 Task: Find connections with filter location Senftenberg with filter topic #happyfounderswith filter profile language French with filter current company NIIT Limited with filter school FRANK ANTHONY PUBLIC SCHOOL THE with filter industry Semiconductor Manufacturing with filter service category Search Engine Marketing (SEM) with filter keywords title Mathematician
Action: Mouse moved to (210, 259)
Screenshot: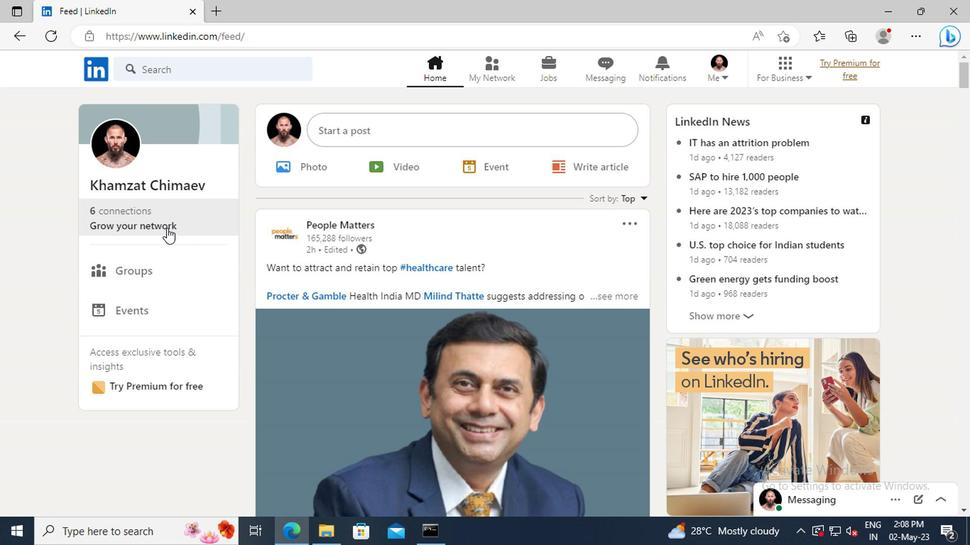 
Action: Mouse pressed left at (210, 259)
Screenshot: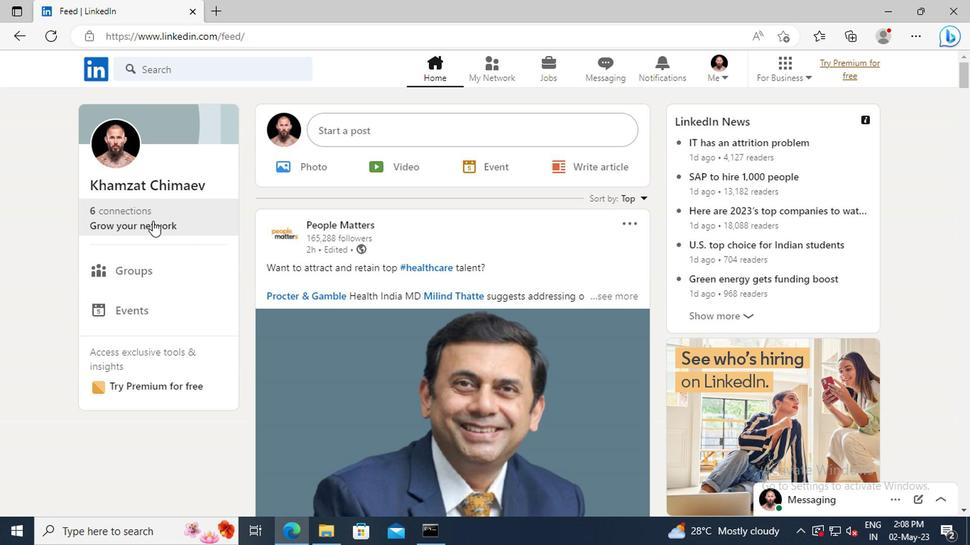
Action: Mouse moved to (212, 205)
Screenshot: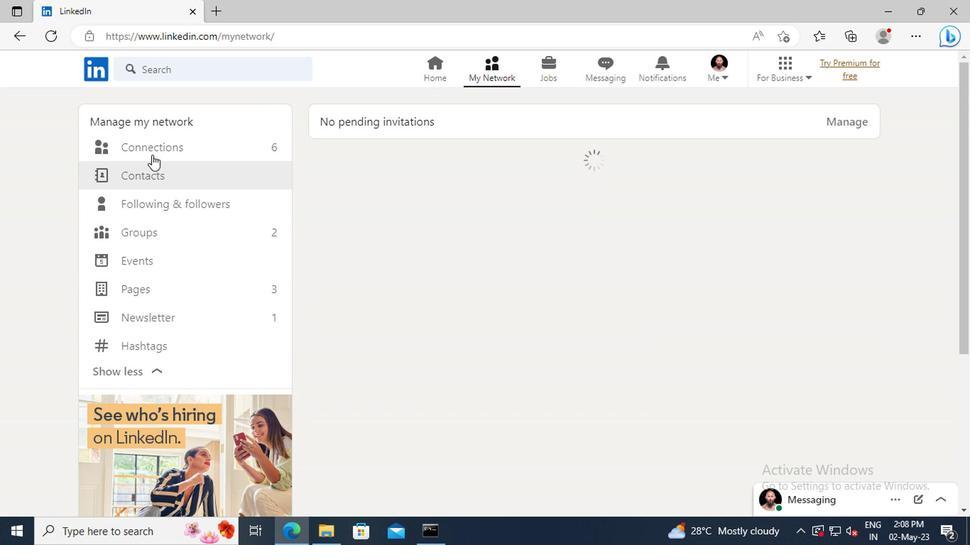 
Action: Mouse pressed left at (212, 205)
Screenshot: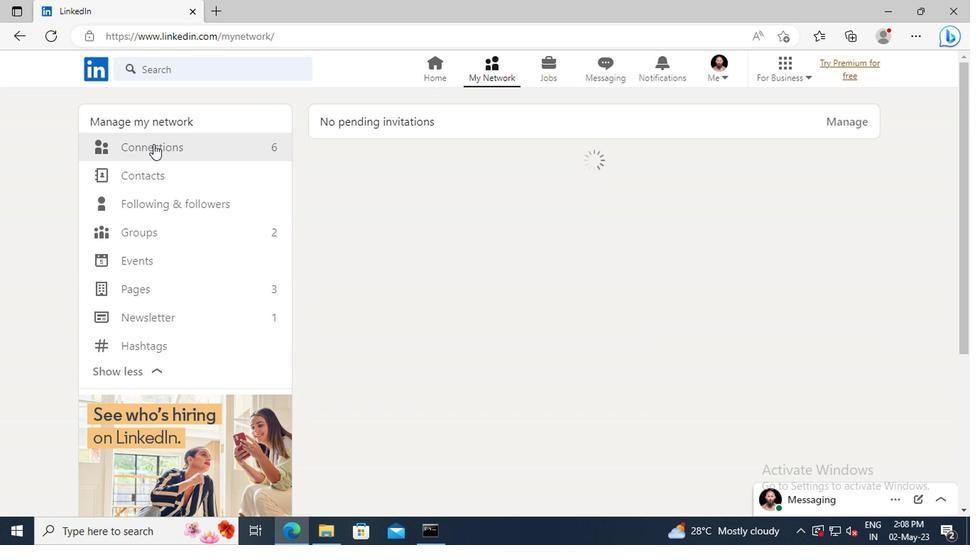 
Action: Mouse moved to (507, 211)
Screenshot: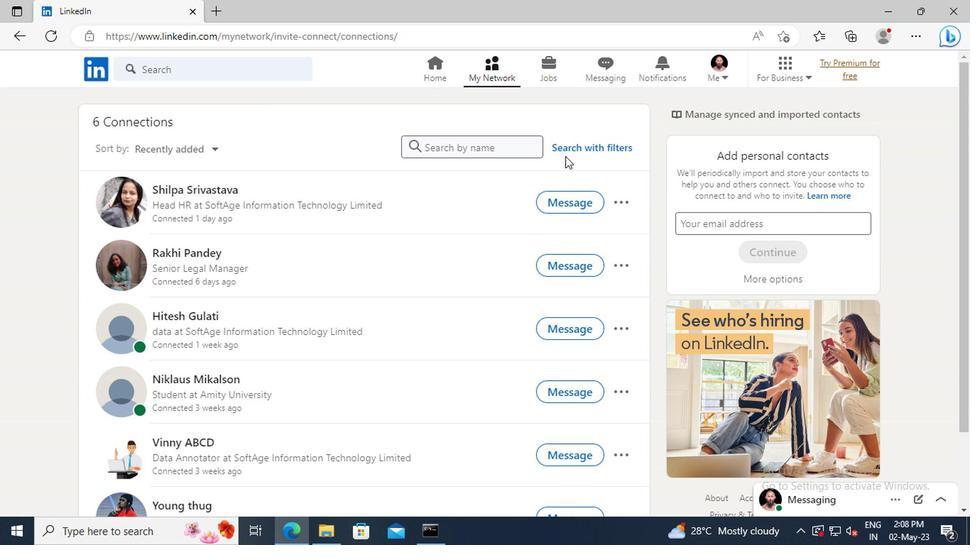 
Action: Mouse pressed left at (507, 211)
Screenshot: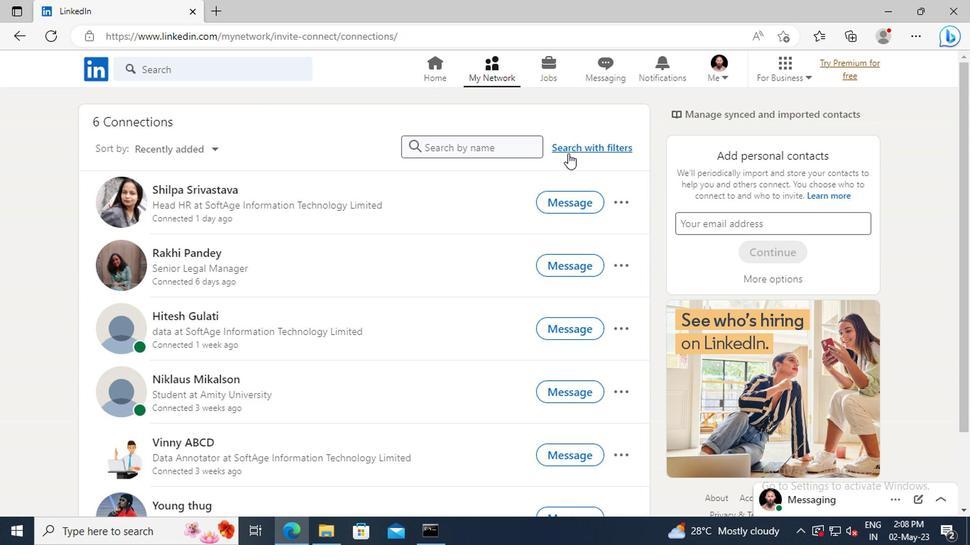 
Action: Mouse moved to (484, 180)
Screenshot: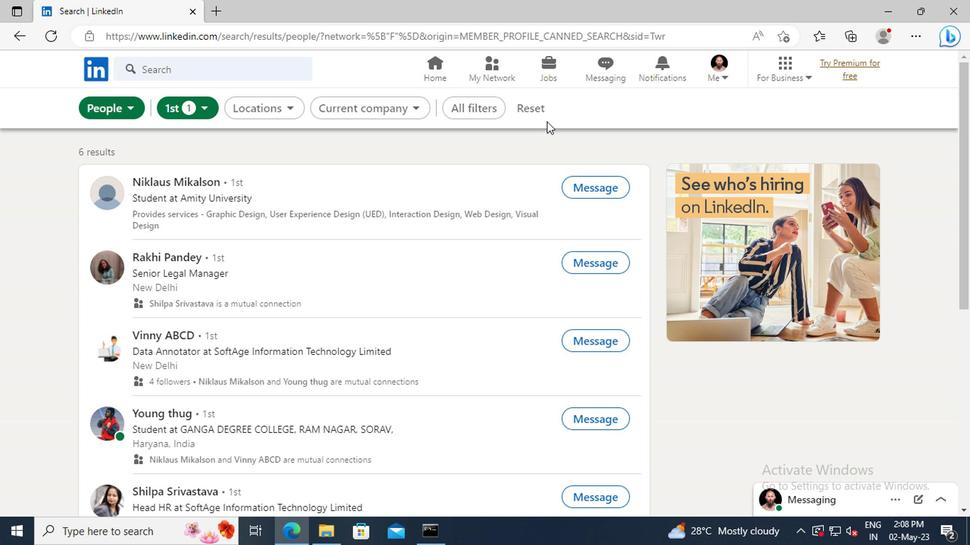
Action: Mouse pressed left at (484, 180)
Screenshot: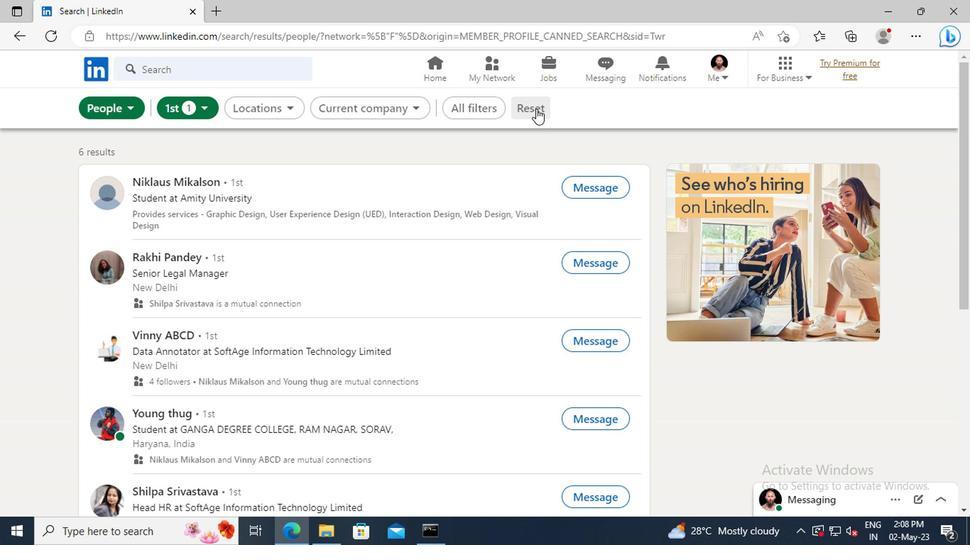 
Action: Mouse moved to (466, 179)
Screenshot: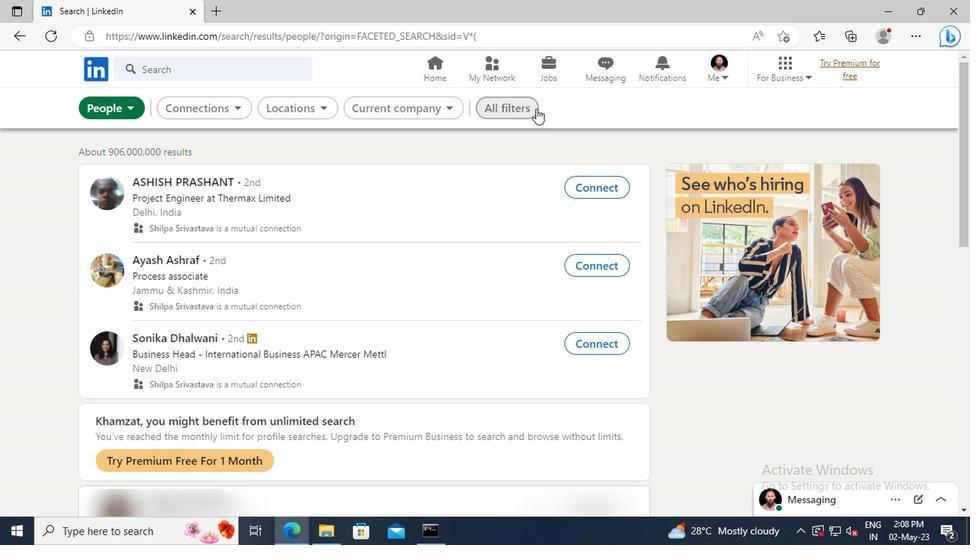
Action: Mouse pressed left at (466, 179)
Screenshot: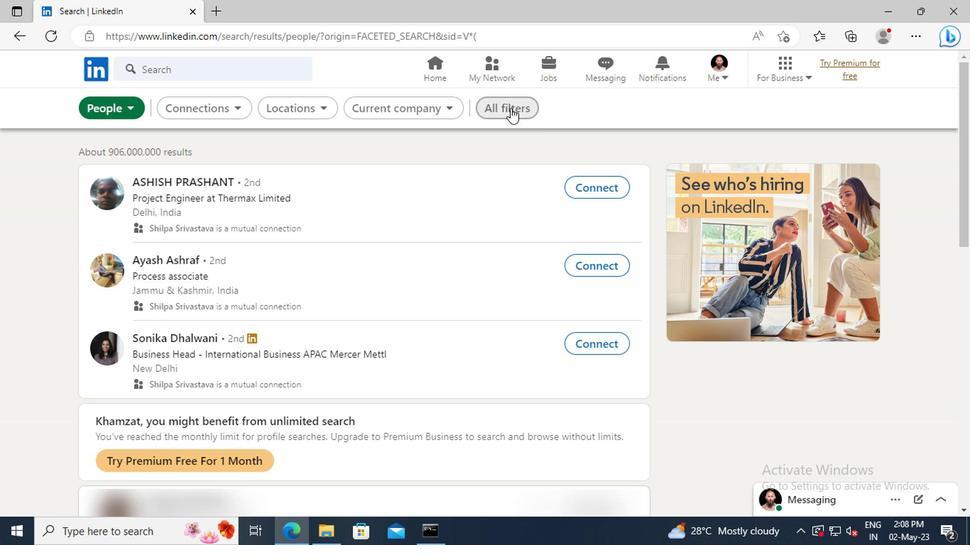 
Action: Mouse moved to (657, 292)
Screenshot: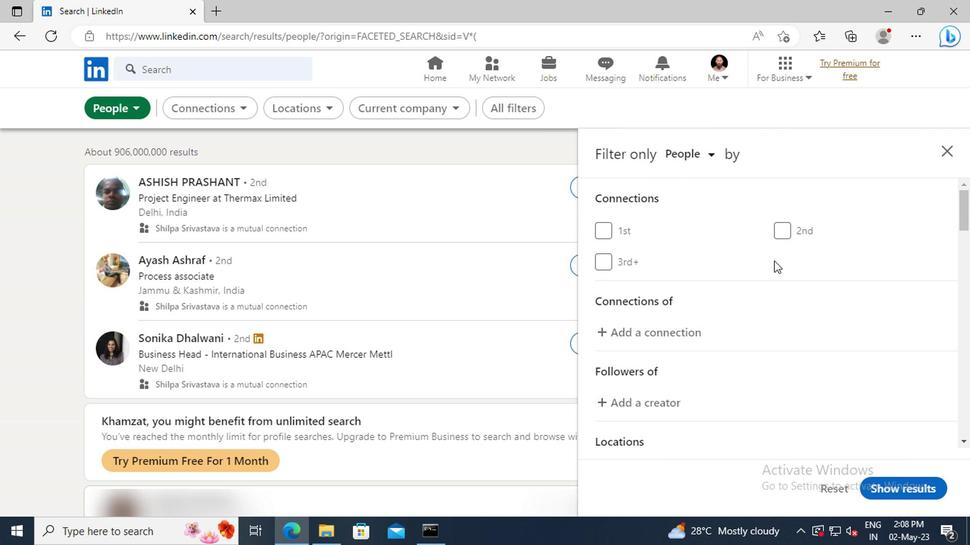 
Action: Mouse scrolled (657, 291) with delta (0, 0)
Screenshot: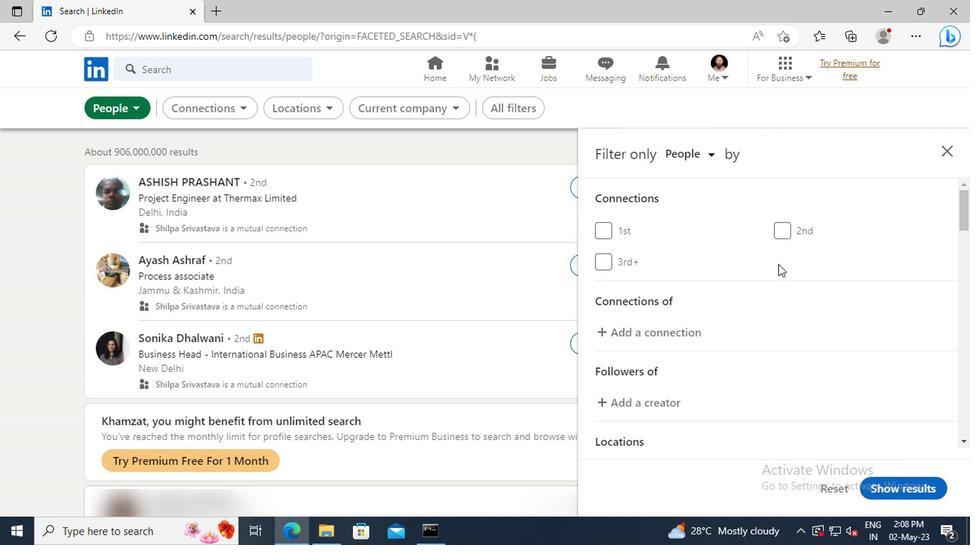 
Action: Mouse scrolled (657, 291) with delta (0, 0)
Screenshot: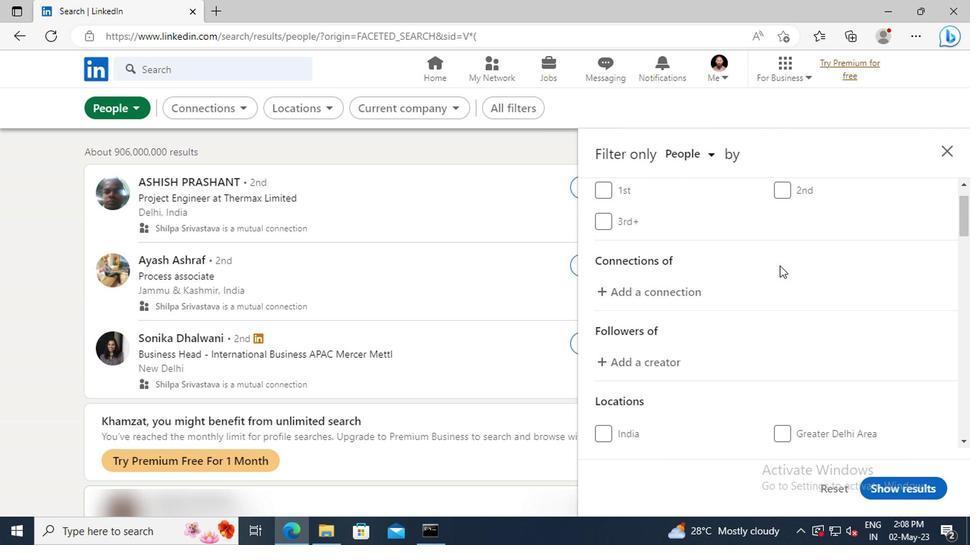 
Action: Mouse scrolled (657, 291) with delta (0, 0)
Screenshot: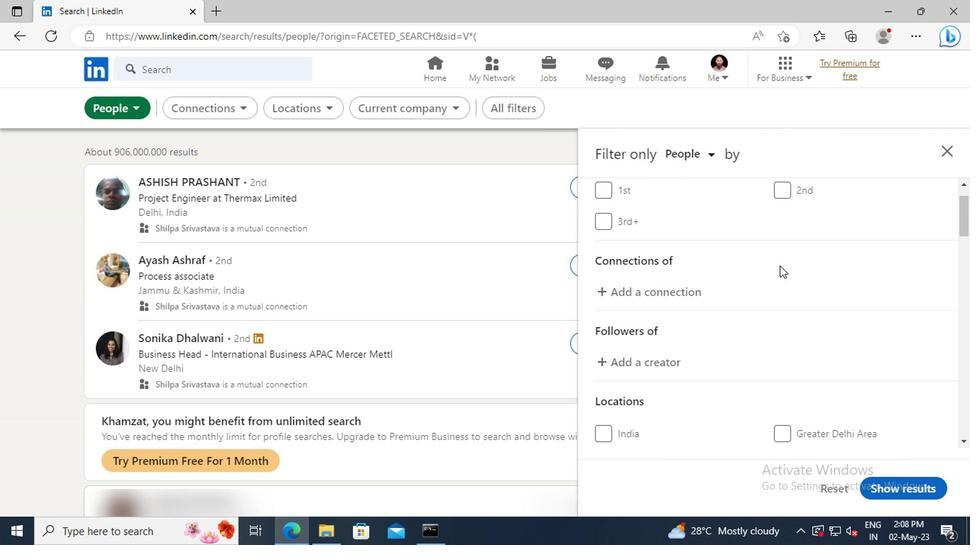 
Action: Mouse moved to (658, 293)
Screenshot: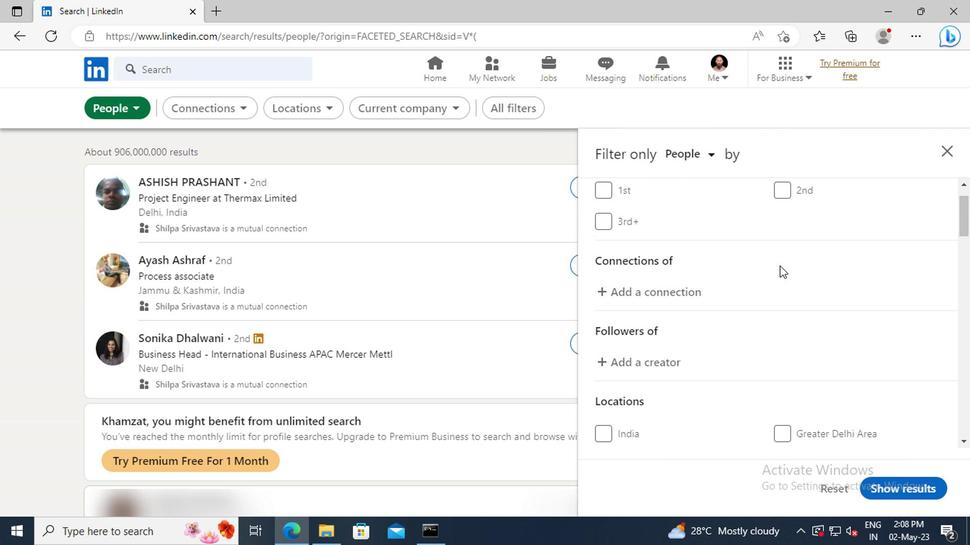 
Action: Mouse scrolled (658, 292) with delta (0, 0)
Screenshot: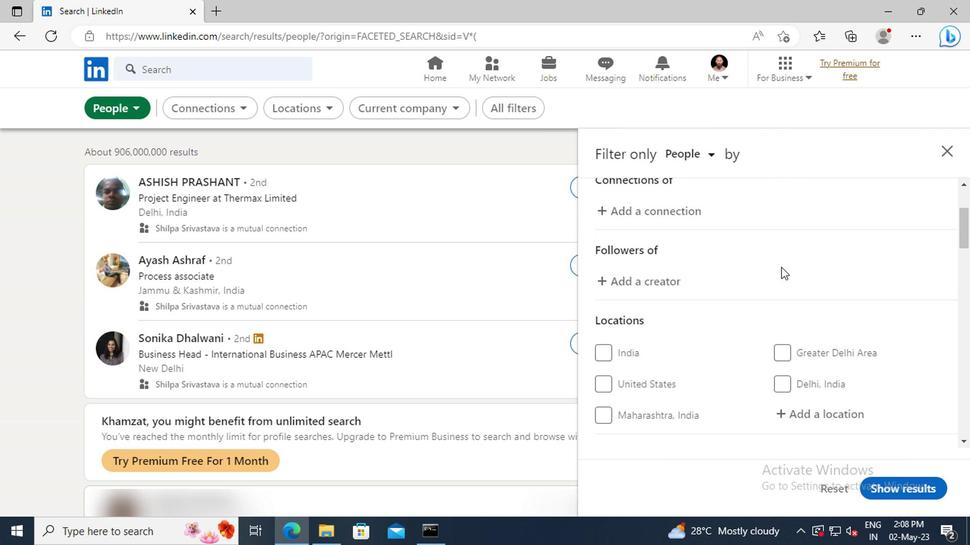 
Action: Mouse scrolled (658, 292) with delta (0, 0)
Screenshot: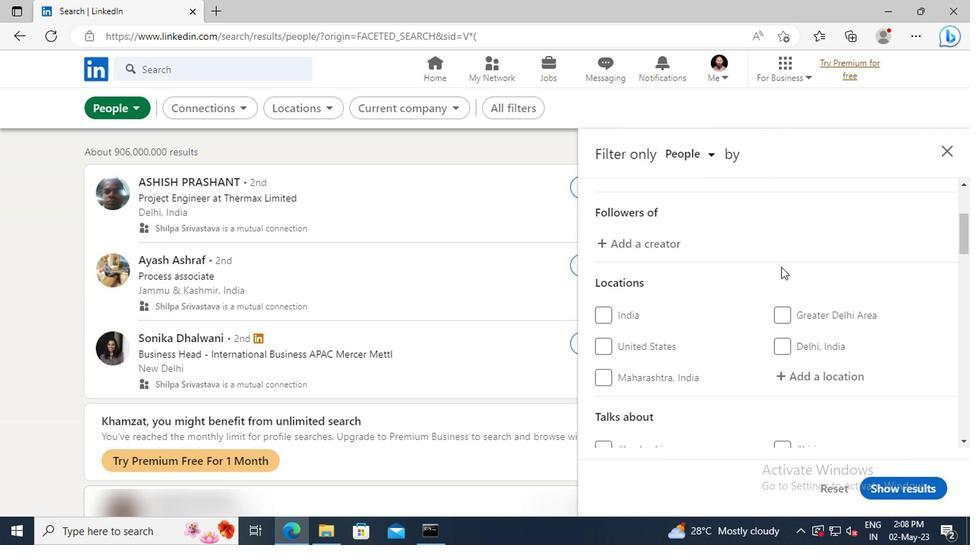 
Action: Mouse moved to (667, 339)
Screenshot: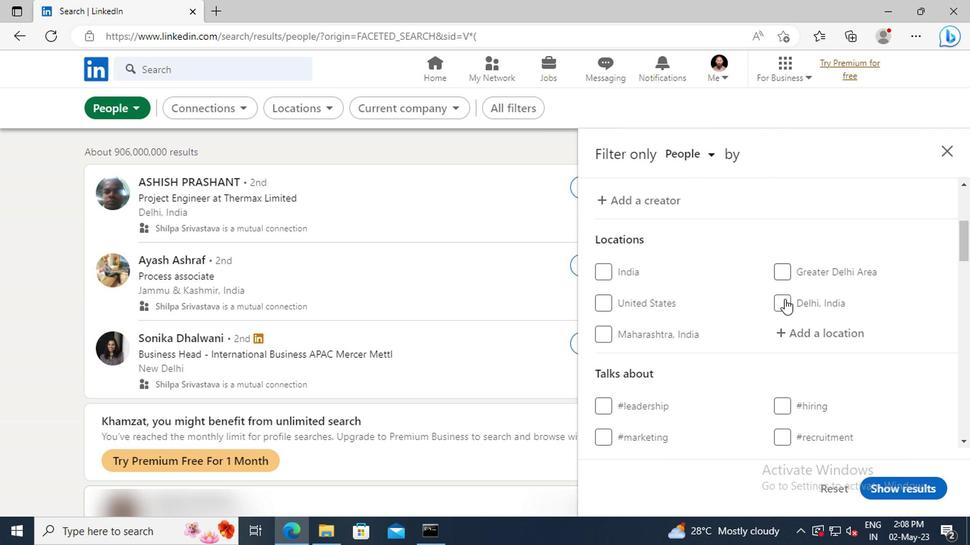 
Action: Mouse pressed left at (667, 339)
Screenshot: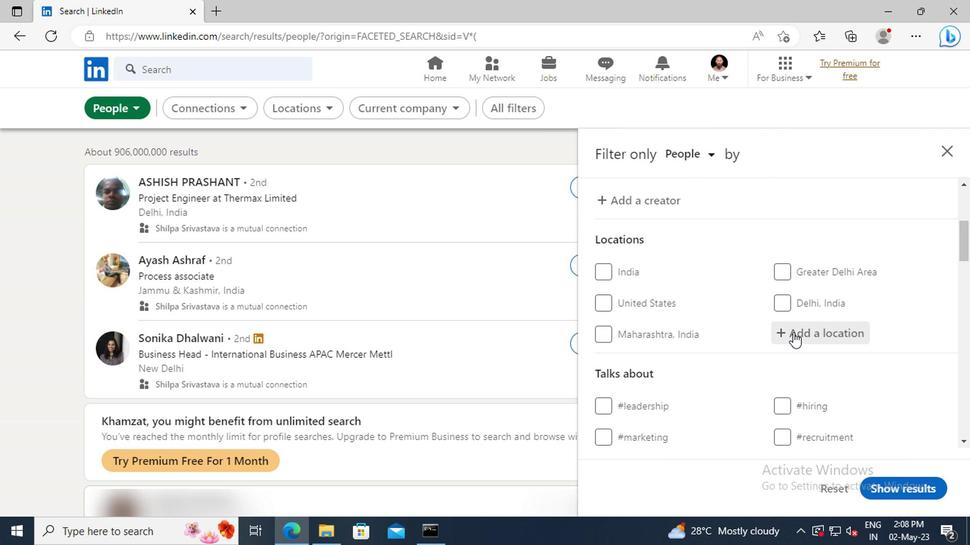 
Action: Key pressed <Key.shift>SENFTEN
Screenshot: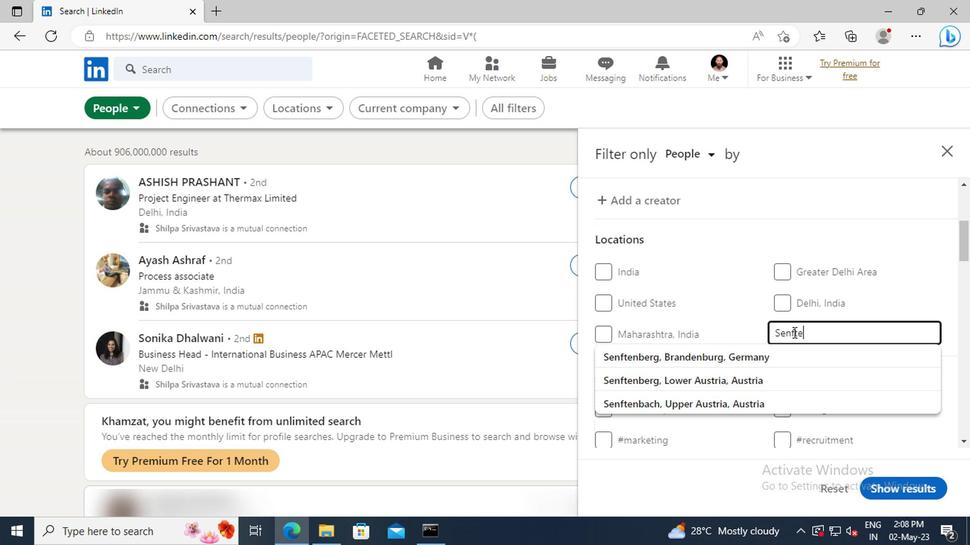 
Action: Mouse moved to (668, 352)
Screenshot: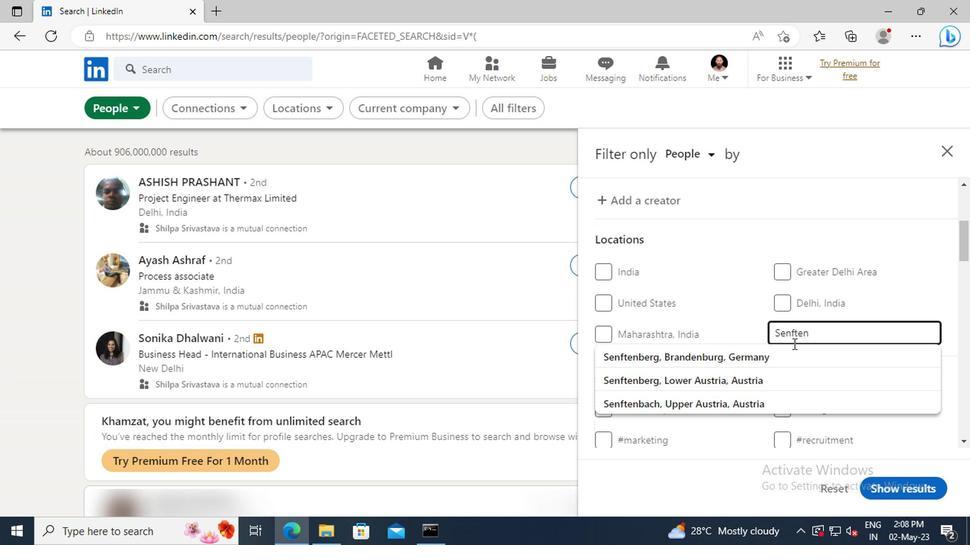 
Action: Mouse pressed left at (668, 352)
Screenshot: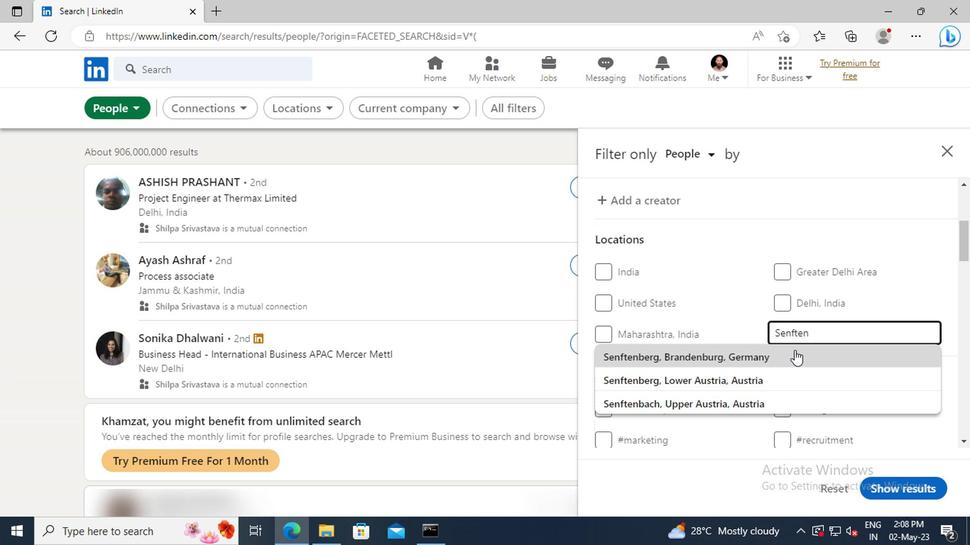 
Action: Mouse scrolled (668, 352) with delta (0, 0)
Screenshot: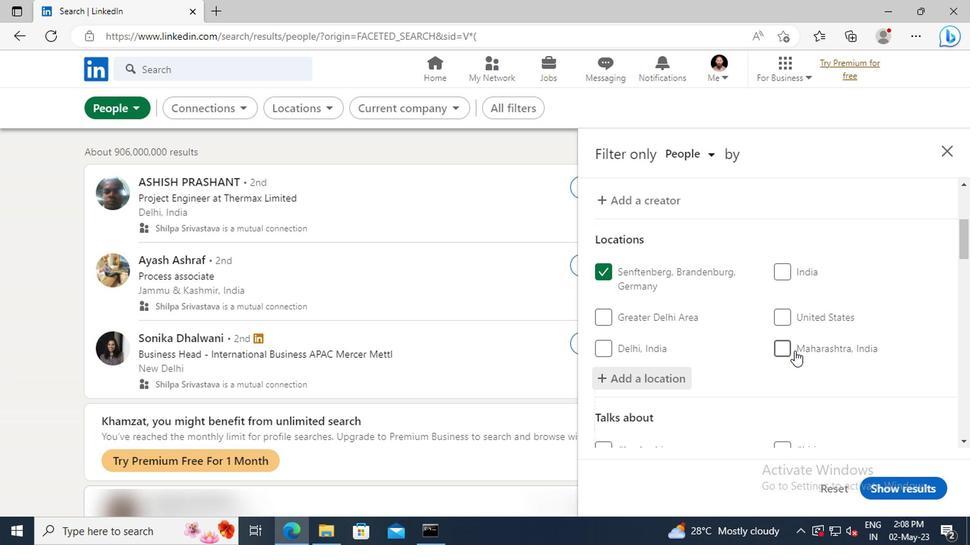 
Action: Mouse scrolled (668, 352) with delta (0, 0)
Screenshot: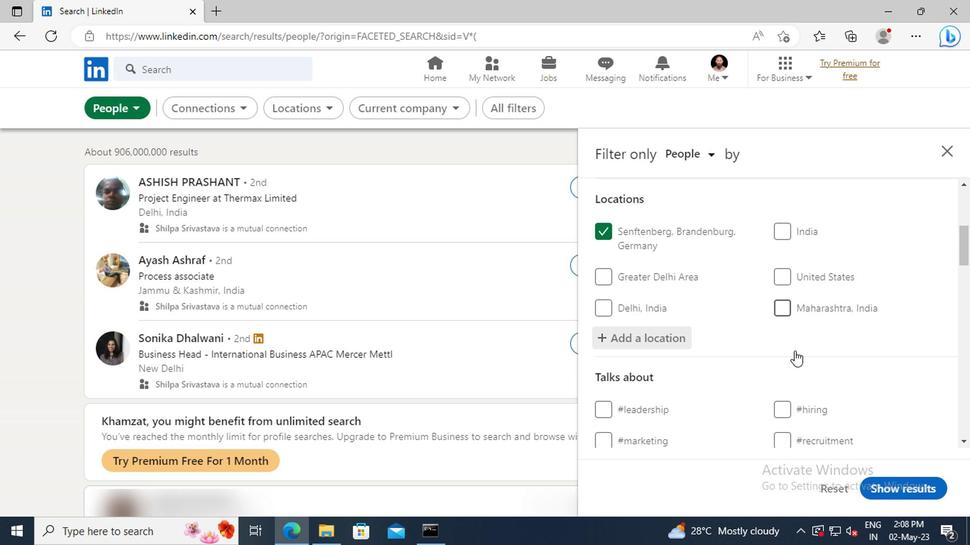 
Action: Mouse scrolled (668, 352) with delta (0, 0)
Screenshot: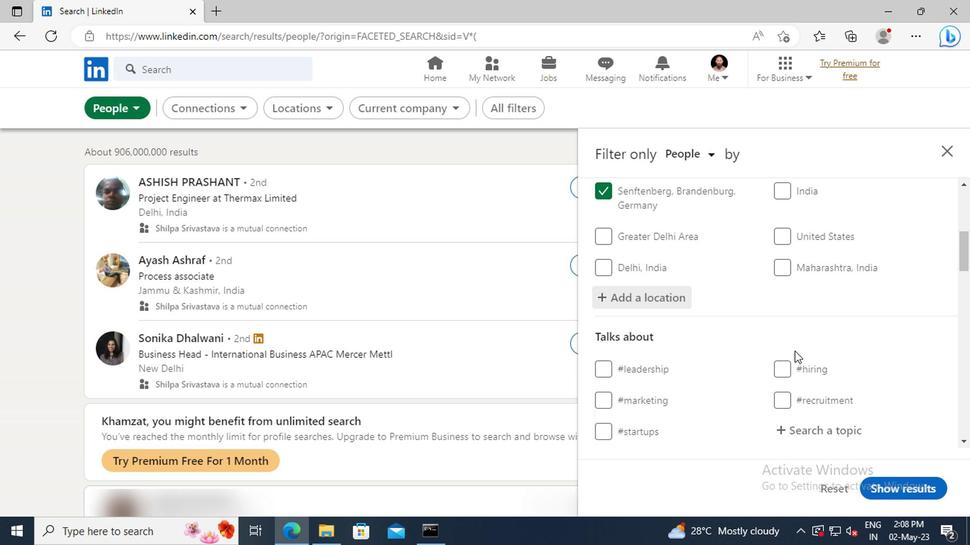 
Action: Mouse scrolled (668, 352) with delta (0, 0)
Screenshot: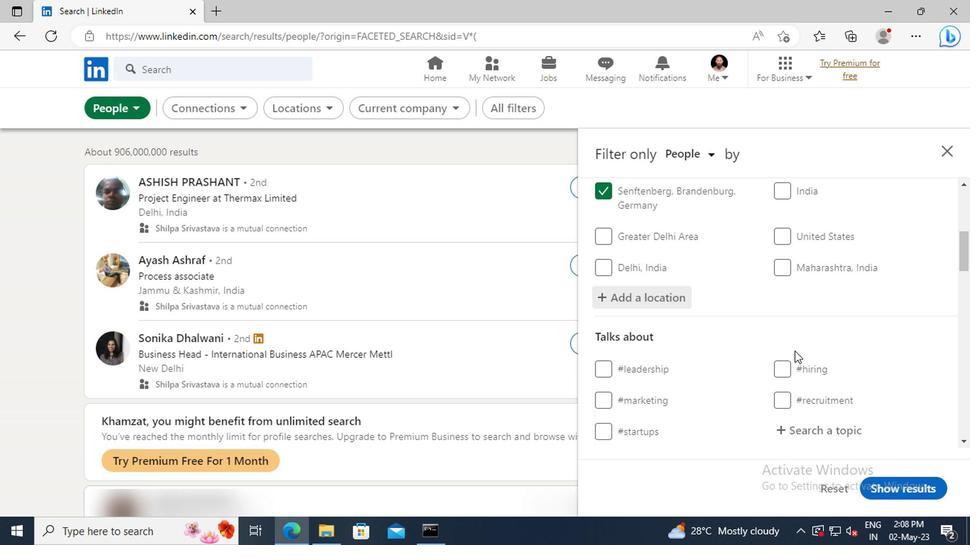 
Action: Mouse moved to (668, 354)
Screenshot: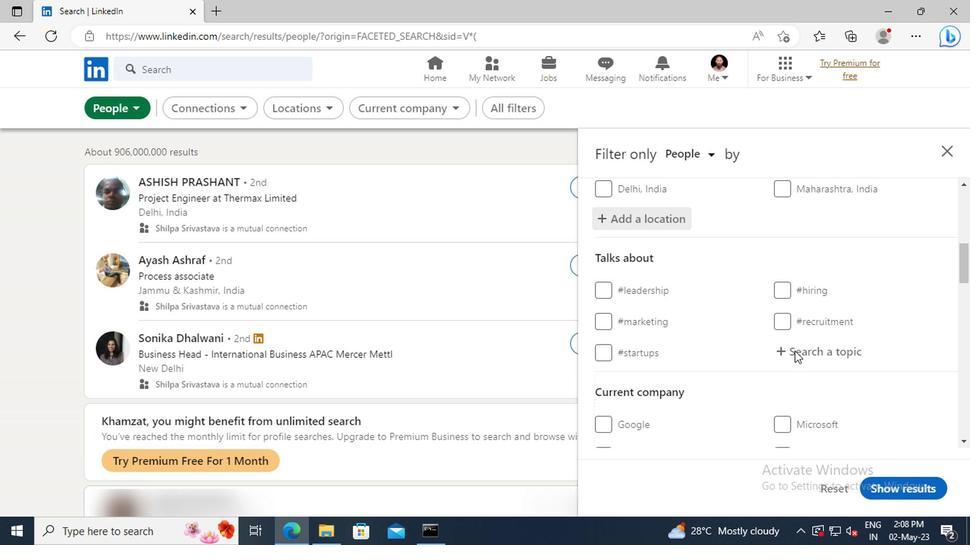 
Action: Mouse pressed left at (668, 354)
Screenshot: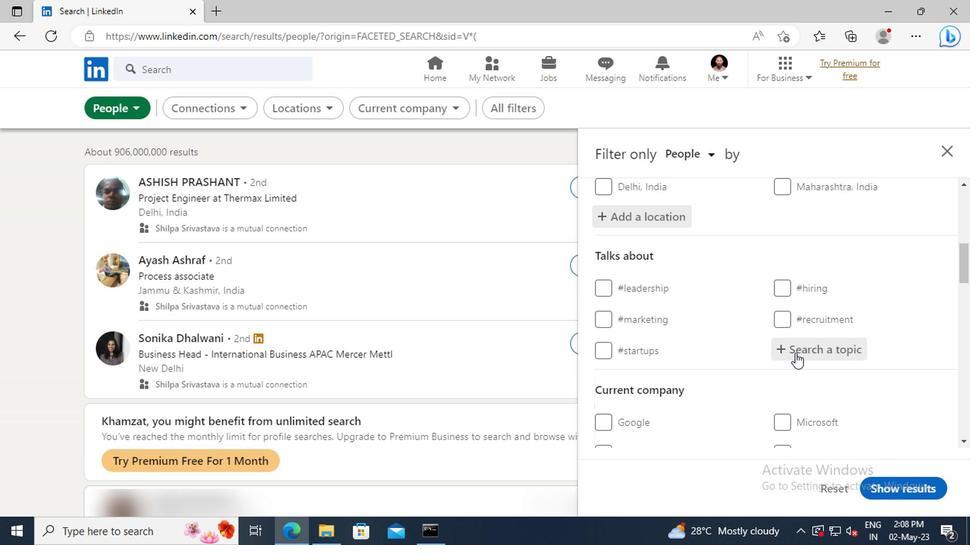 
Action: Key pressed HAPPYFOUND
Screenshot: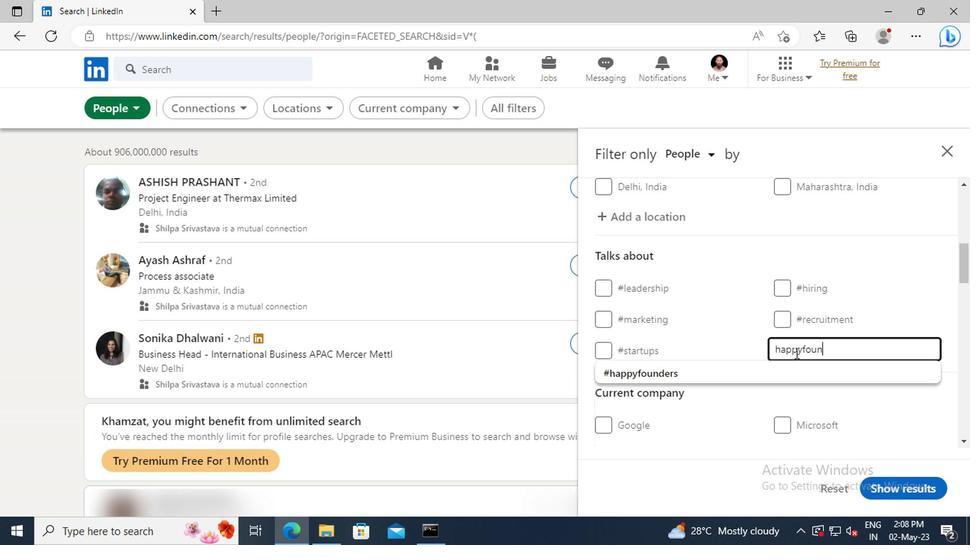 
Action: Mouse moved to (664, 368)
Screenshot: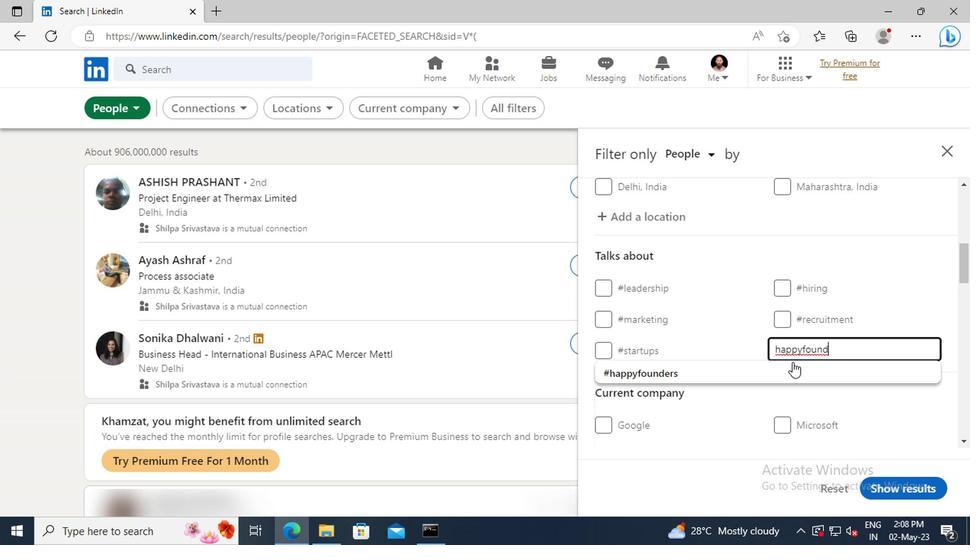 
Action: Mouse pressed left at (664, 368)
Screenshot: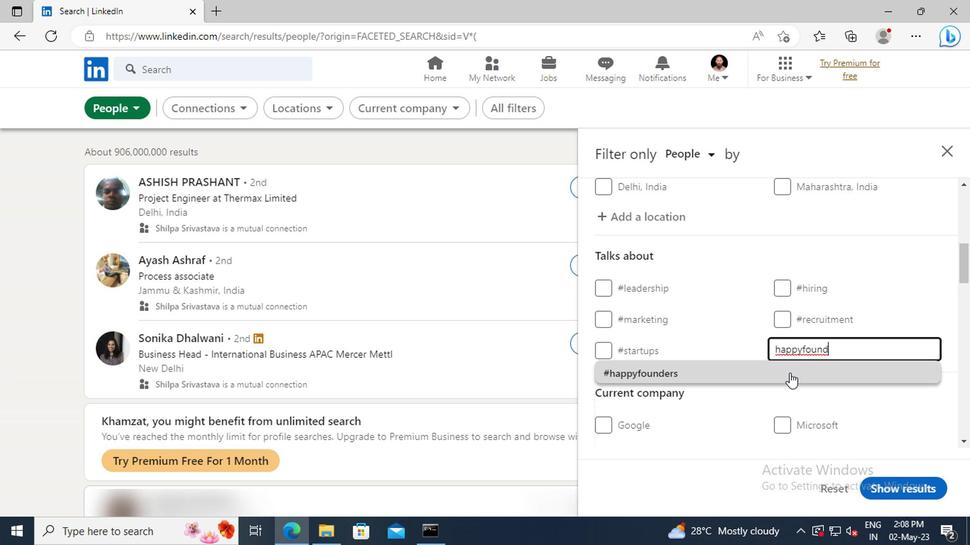 
Action: Mouse scrolled (664, 368) with delta (0, 0)
Screenshot: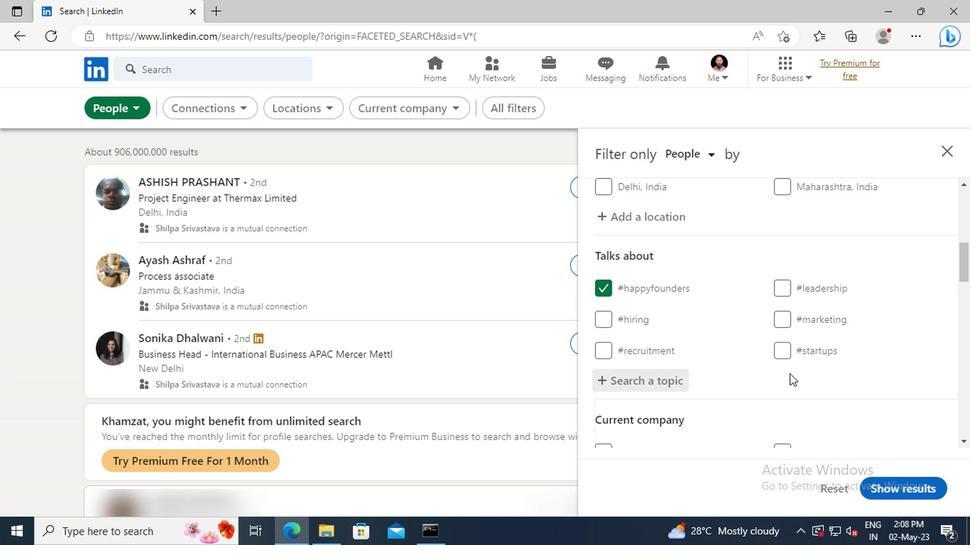 
Action: Mouse scrolled (664, 368) with delta (0, 0)
Screenshot: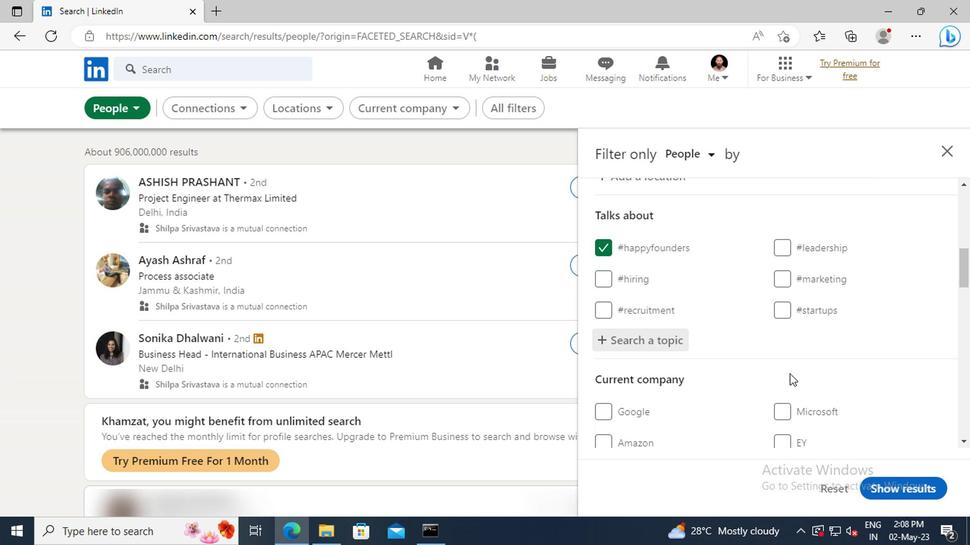 
Action: Mouse scrolled (664, 368) with delta (0, 0)
Screenshot: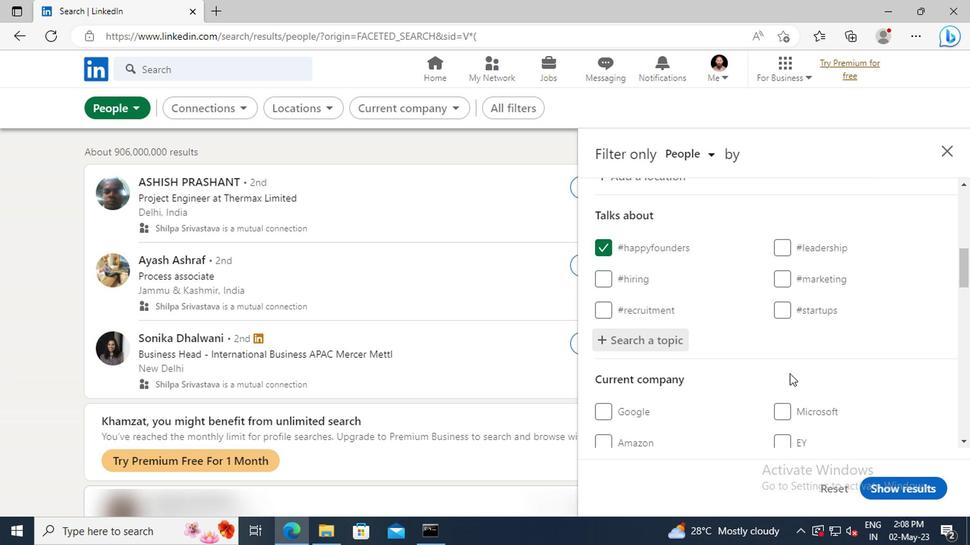 
Action: Mouse moved to (661, 355)
Screenshot: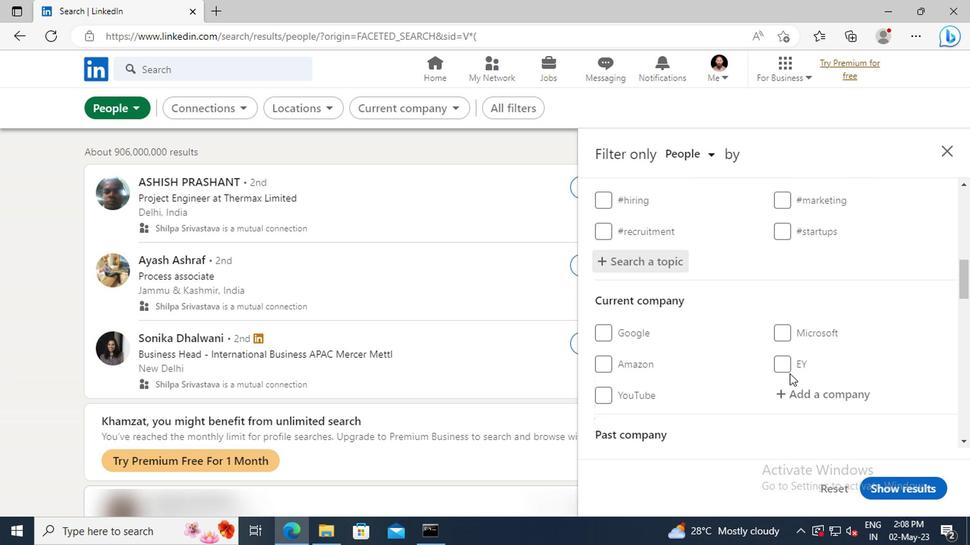 
Action: Mouse scrolled (661, 354) with delta (0, 0)
Screenshot: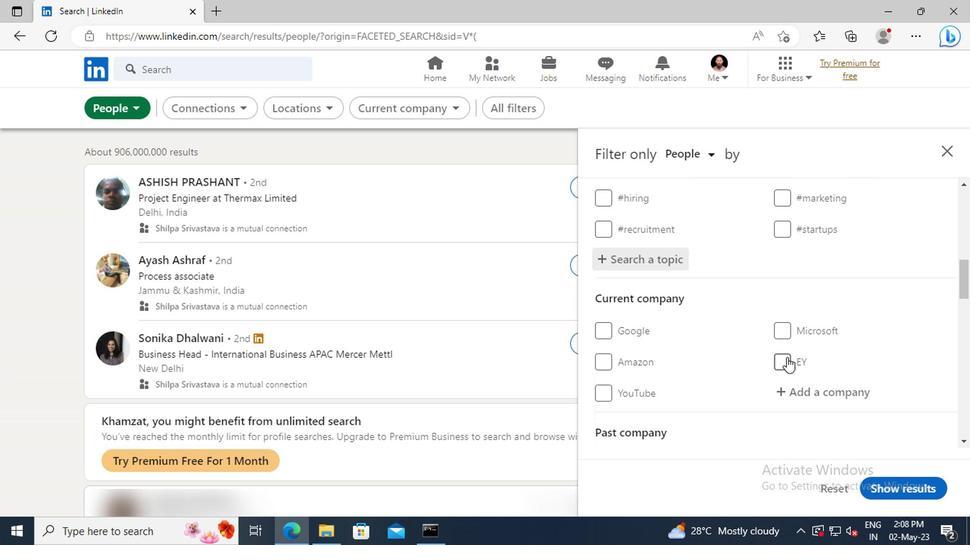 
Action: Mouse scrolled (661, 354) with delta (0, 0)
Screenshot: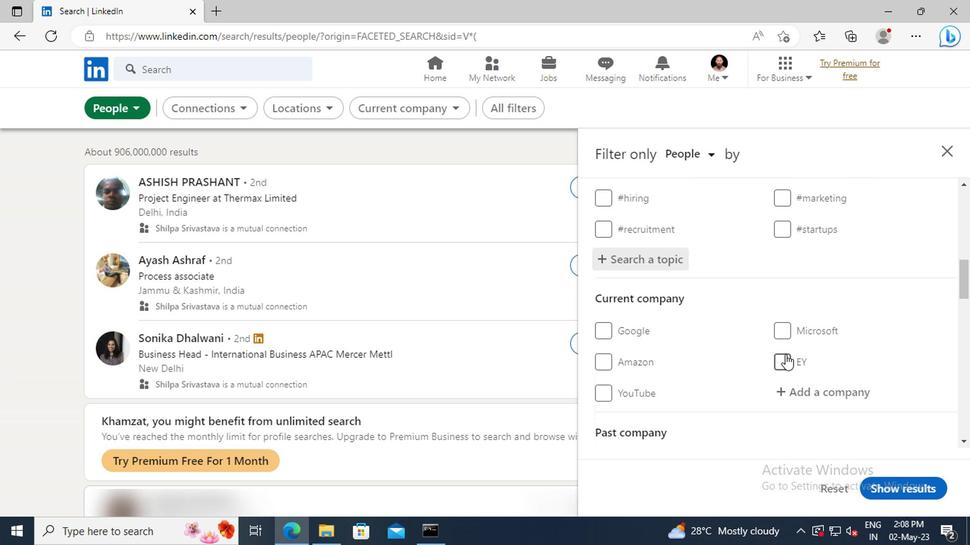 
Action: Mouse moved to (661, 353)
Screenshot: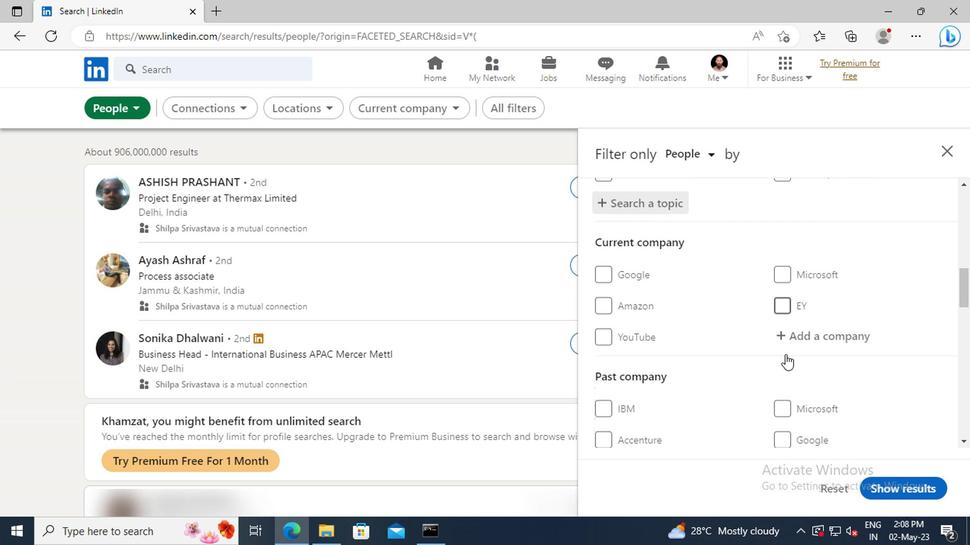 
Action: Mouse scrolled (661, 352) with delta (0, 0)
Screenshot: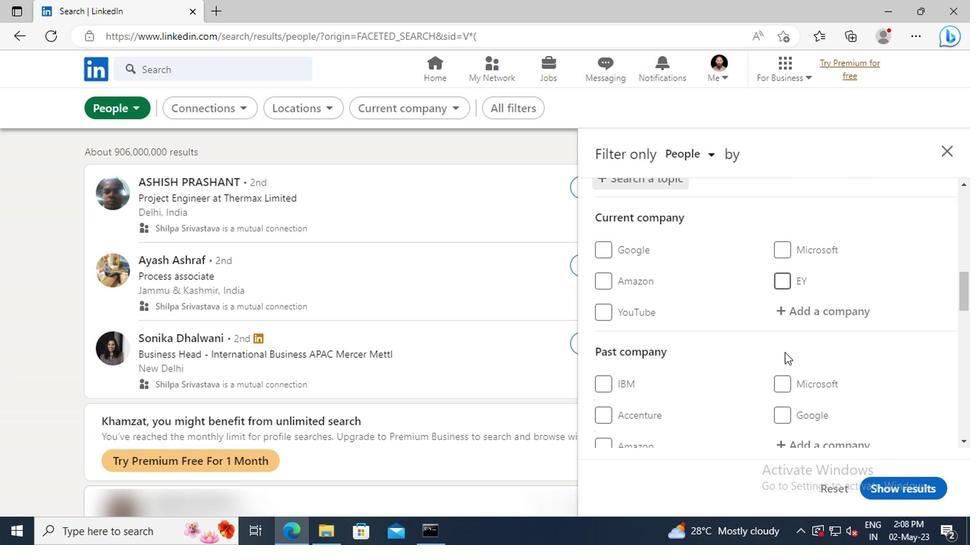 
Action: Mouse scrolled (661, 352) with delta (0, 0)
Screenshot: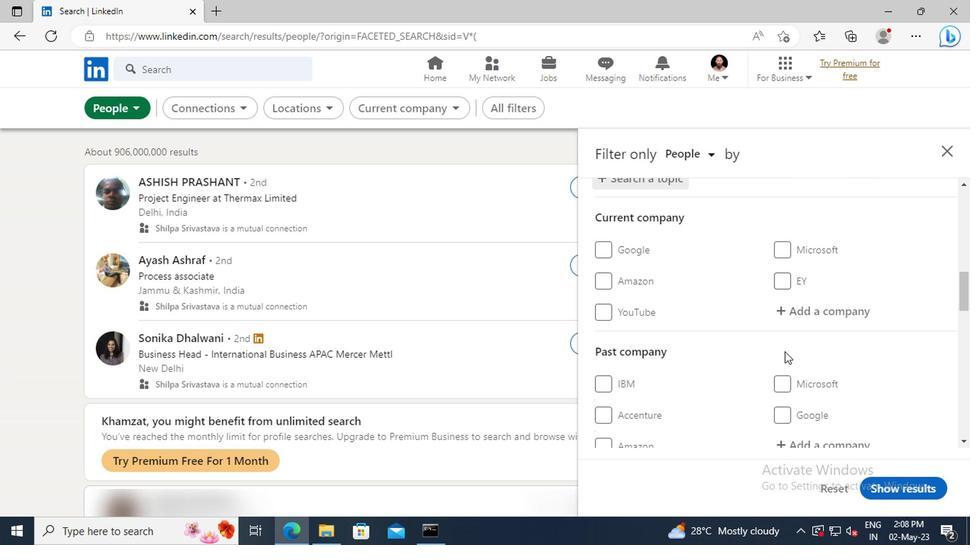
Action: Mouse scrolled (661, 352) with delta (0, 0)
Screenshot: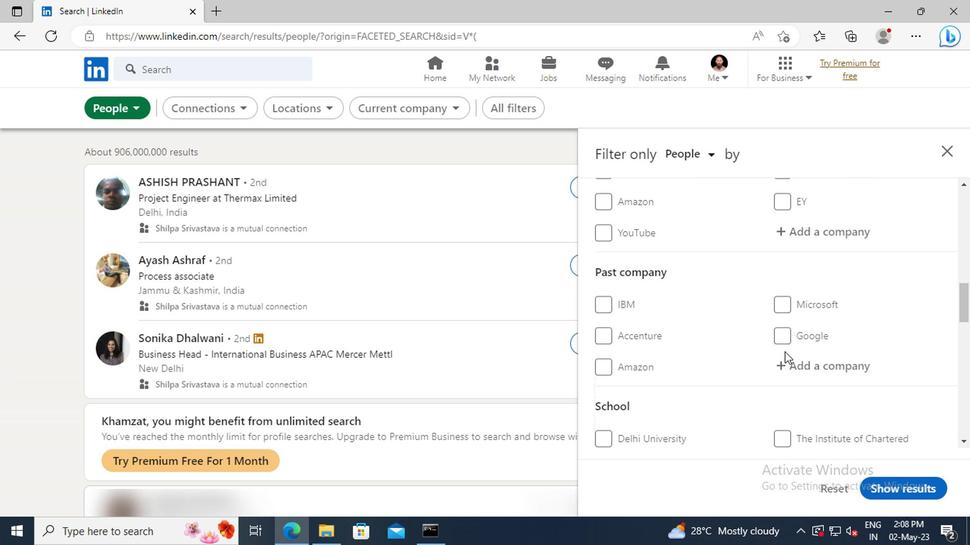 
Action: Mouse scrolled (661, 352) with delta (0, 0)
Screenshot: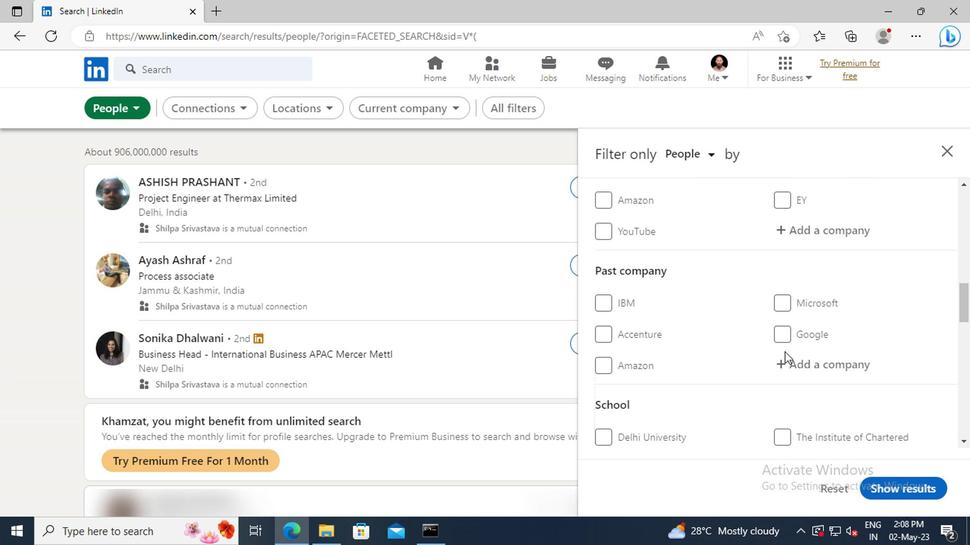
Action: Mouse scrolled (661, 352) with delta (0, 0)
Screenshot: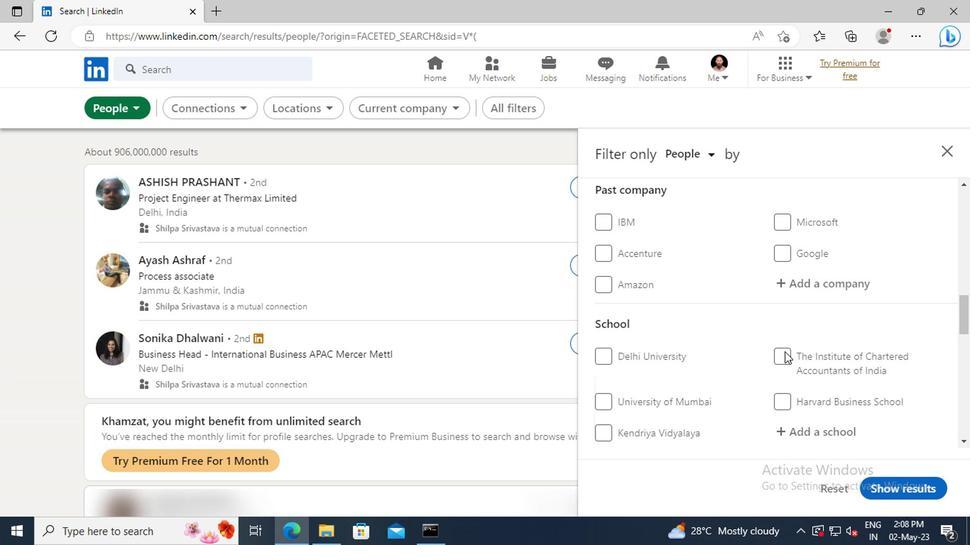 
Action: Mouse scrolled (661, 352) with delta (0, 0)
Screenshot: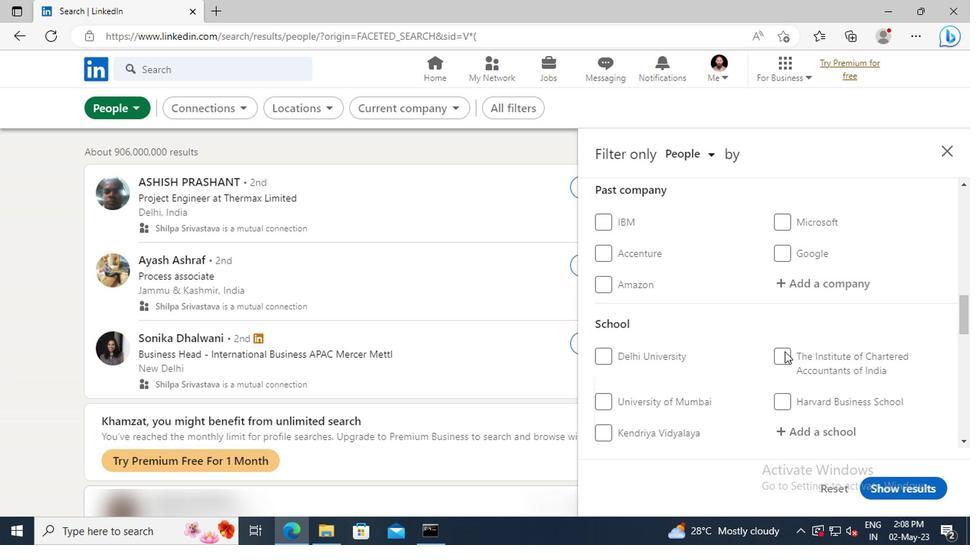 
Action: Mouse scrolled (661, 352) with delta (0, 0)
Screenshot: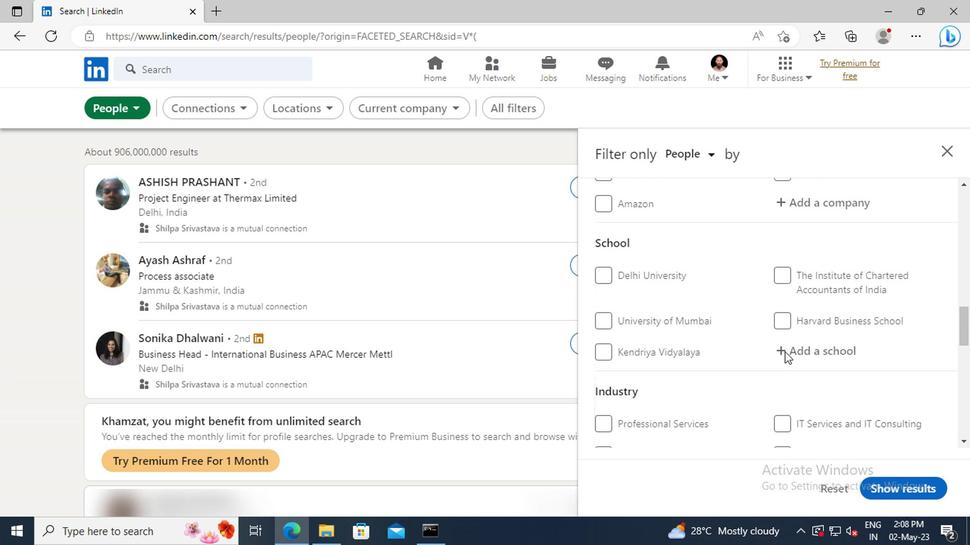 
Action: Mouse scrolled (661, 352) with delta (0, 0)
Screenshot: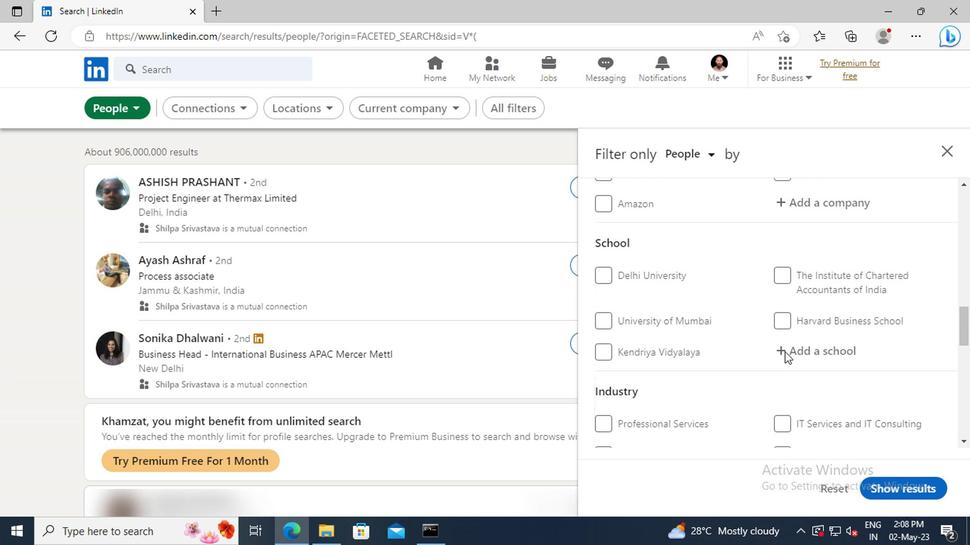 
Action: Mouse scrolled (661, 352) with delta (0, 0)
Screenshot: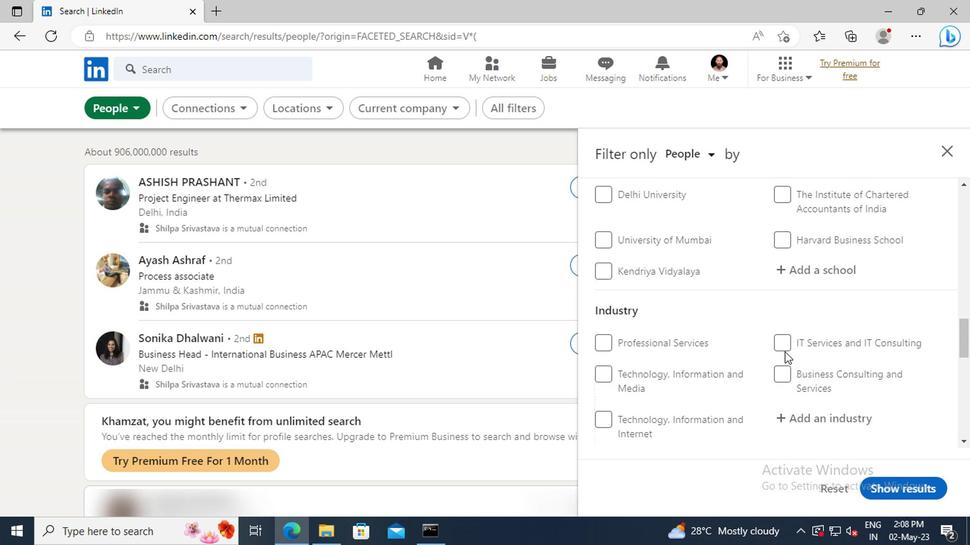 
Action: Mouse scrolled (661, 352) with delta (0, 0)
Screenshot: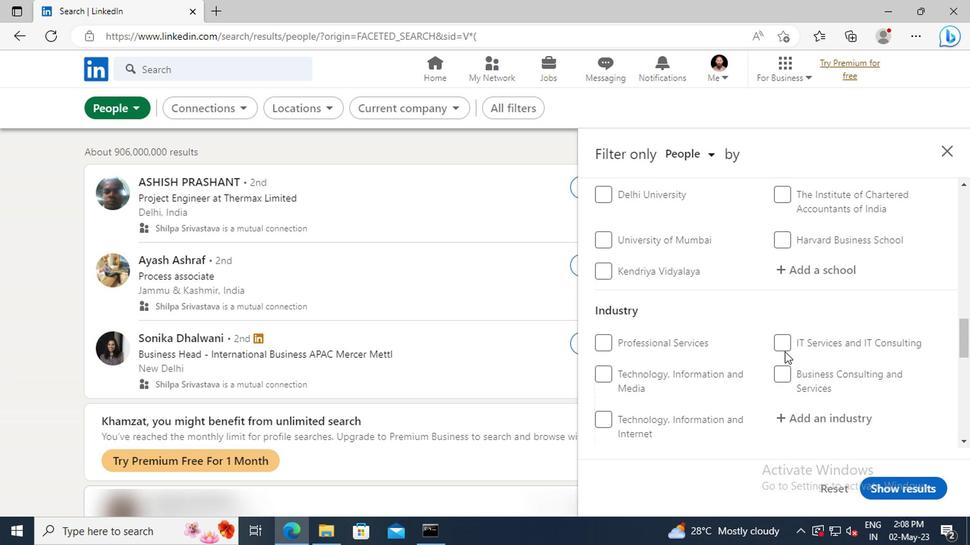 
Action: Mouse scrolled (661, 352) with delta (0, 0)
Screenshot: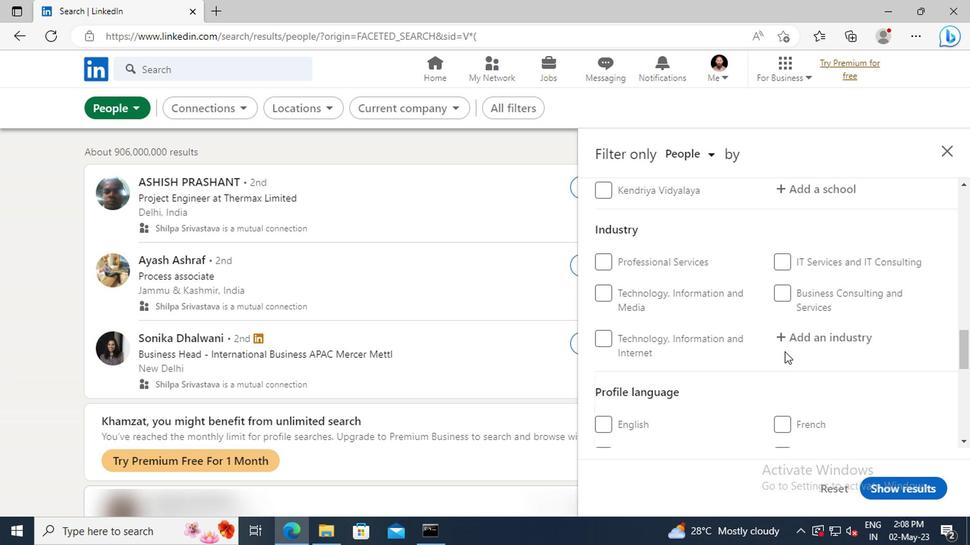 
Action: Mouse scrolled (661, 352) with delta (0, 0)
Screenshot: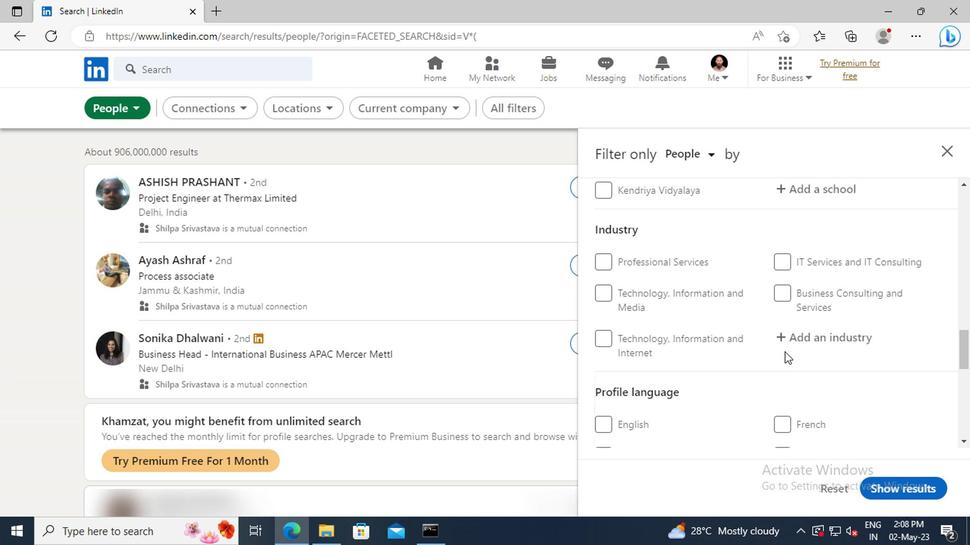 
Action: Mouse moved to (656, 347)
Screenshot: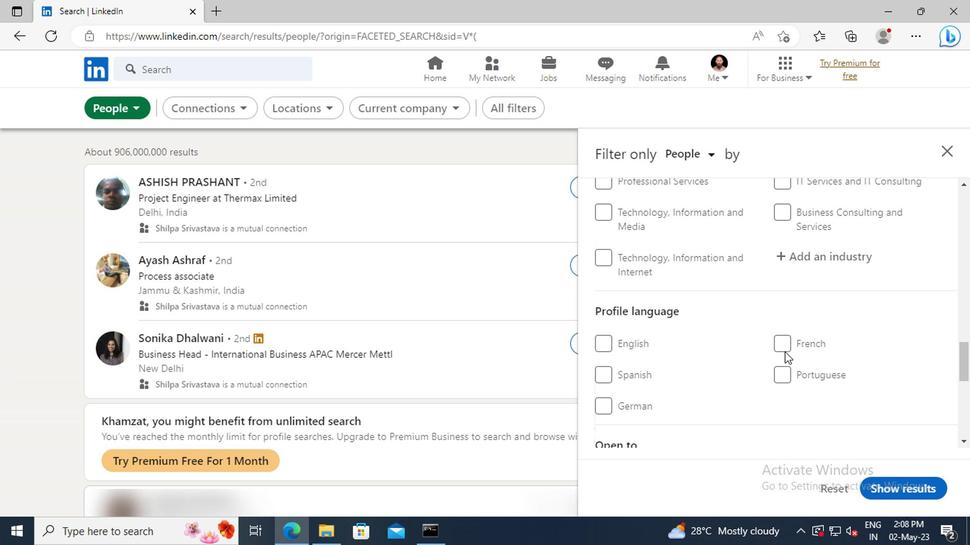 
Action: Mouse pressed left at (656, 347)
Screenshot: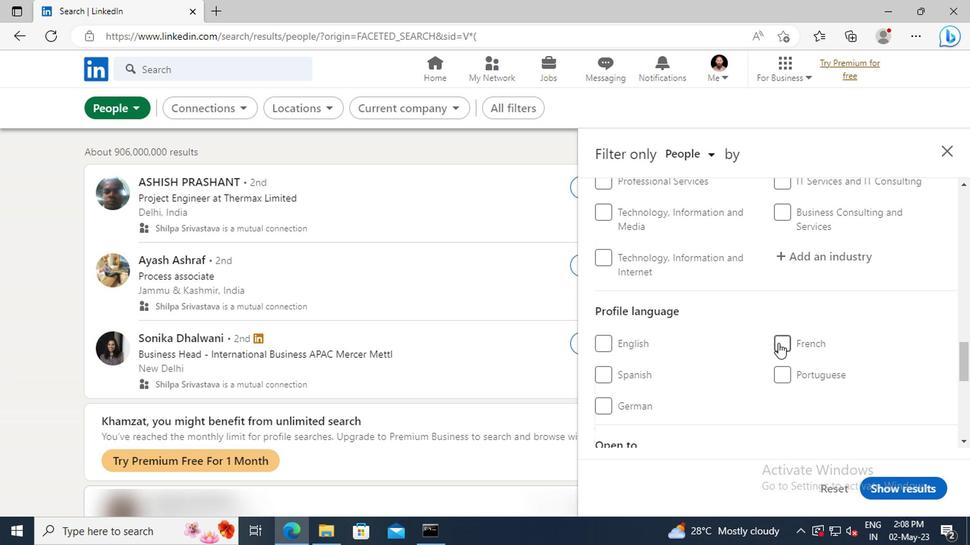 
Action: Mouse moved to (677, 337)
Screenshot: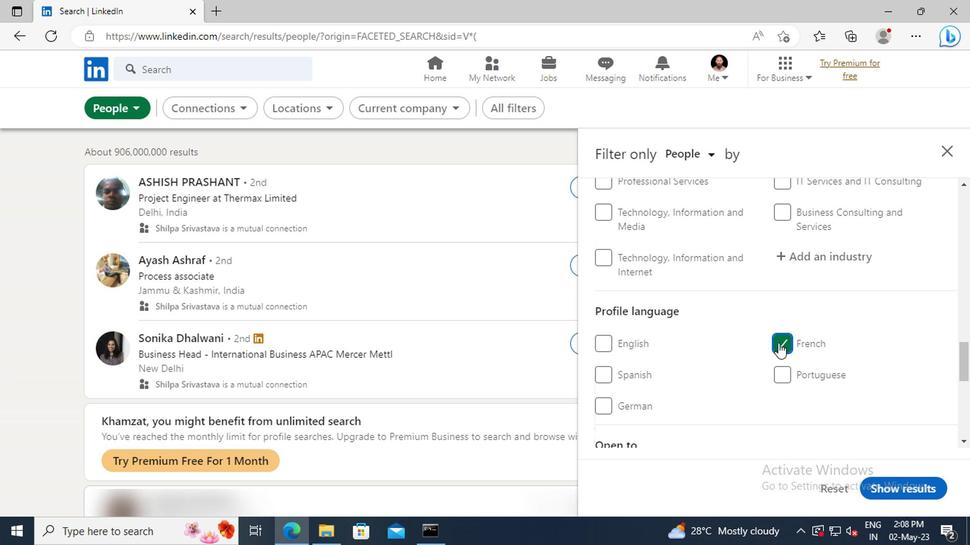 
Action: Mouse scrolled (677, 338) with delta (0, 0)
Screenshot: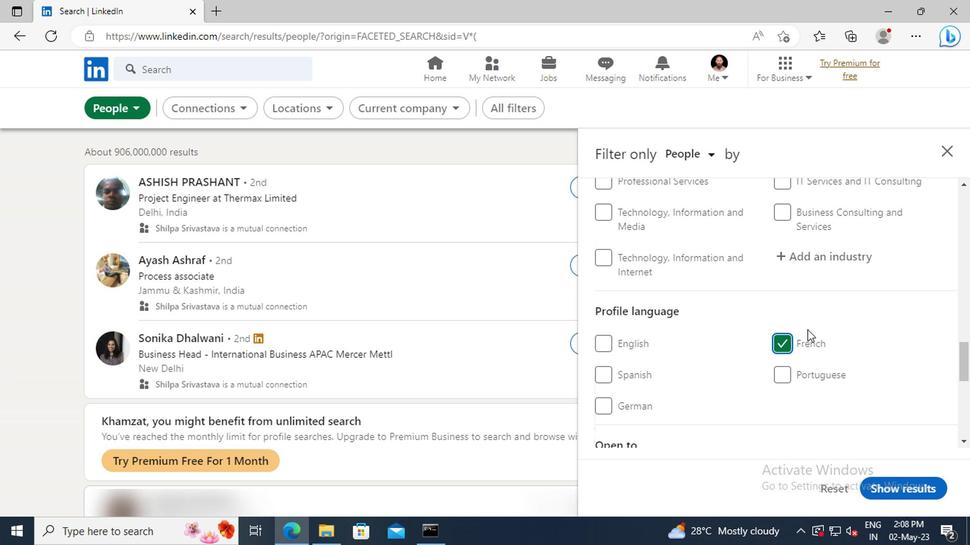 
Action: Mouse scrolled (677, 338) with delta (0, 0)
Screenshot: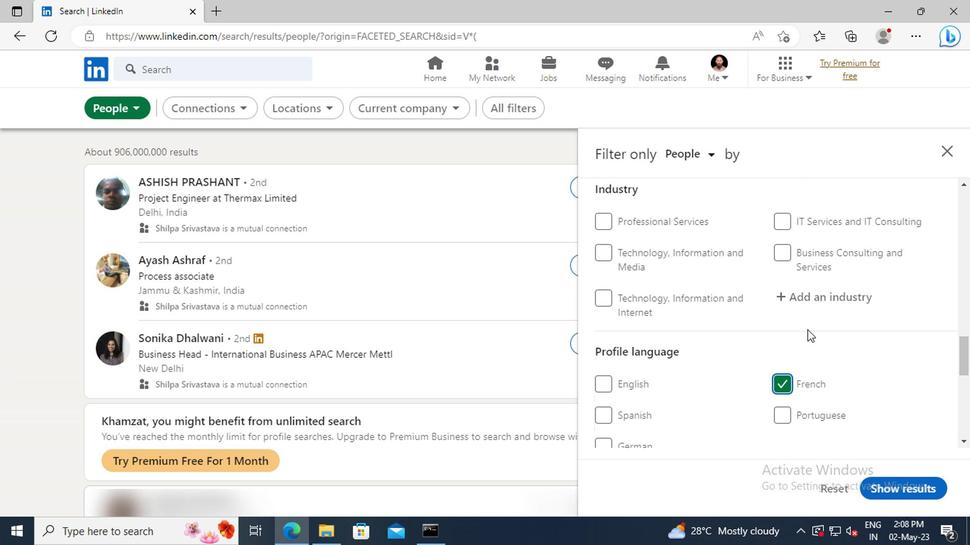 
Action: Mouse scrolled (677, 338) with delta (0, 0)
Screenshot: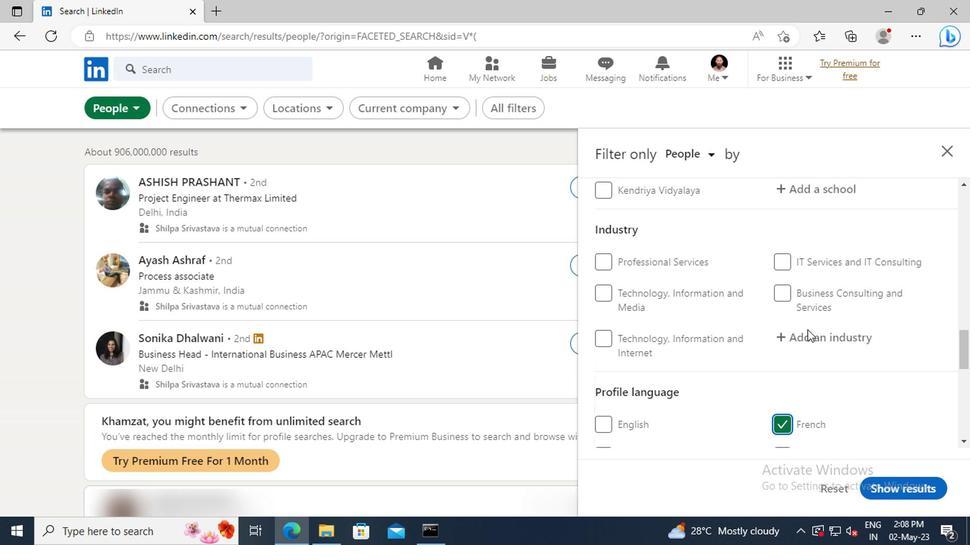 
Action: Mouse moved to (678, 336)
Screenshot: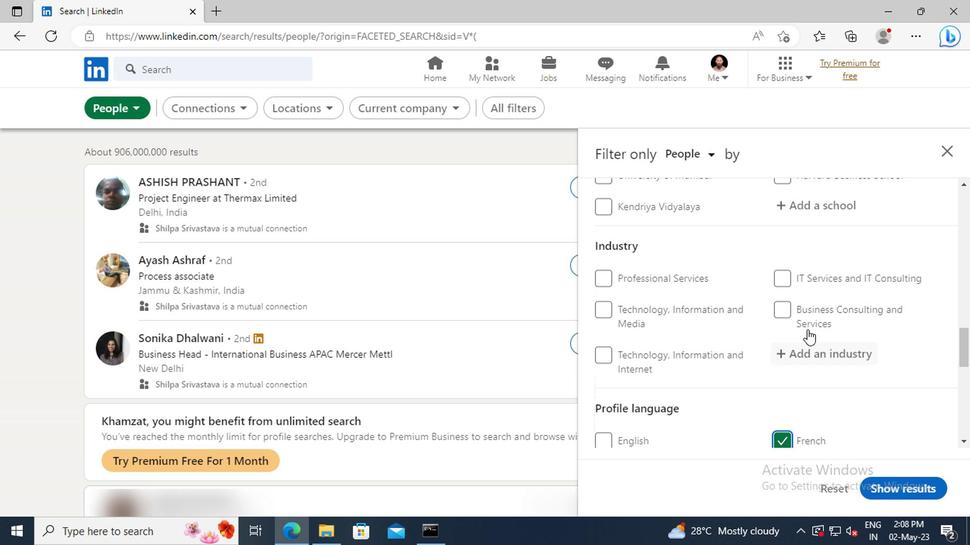 
Action: Mouse scrolled (678, 337) with delta (0, 0)
Screenshot: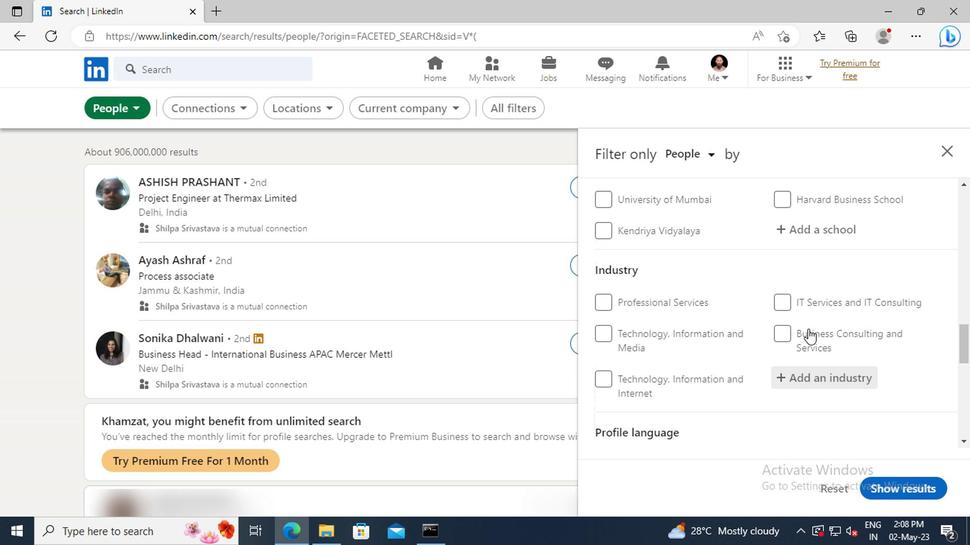 
Action: Mouse scrolled (678, 337) with delta (0, 0)
Screenshot: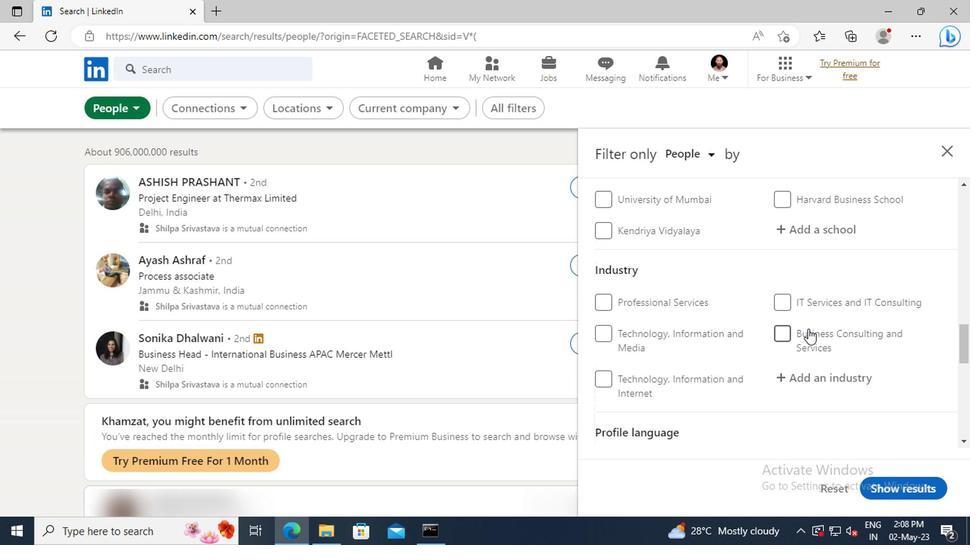 
Action: Mouse scrolled (678, 337) with delta (0, 0)
Screenshot: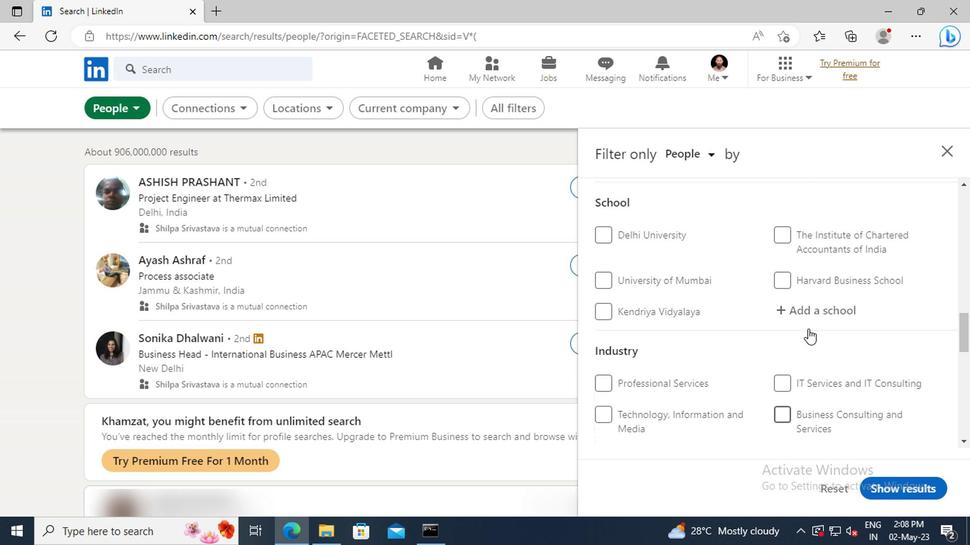 
Action: Mouse scrolled (678, 337) with delta (0, 0)
Screenshot: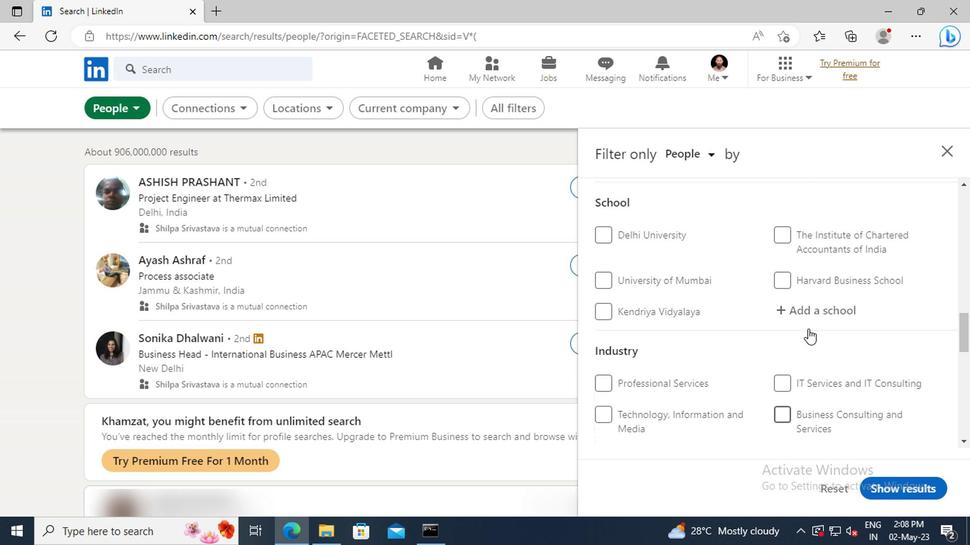 
Action: Mouse scrolled (678, 337) with delta (0, 0)
Screenshot: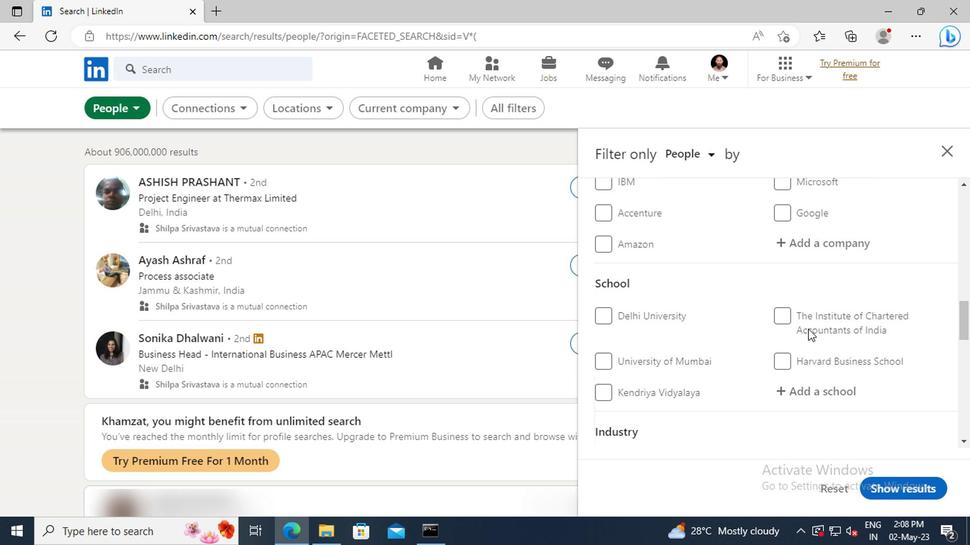 
Action: Mouse scrolled (678, 337) with delta (0, 0)
Screenshot: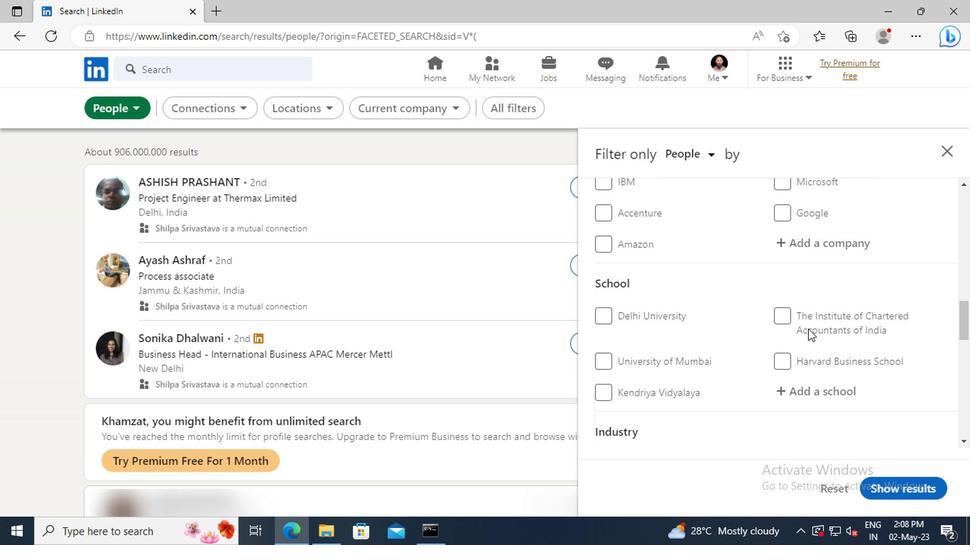 
Action: Mouse scrolled (678, 337) with delta (0, 0)
Screenshot: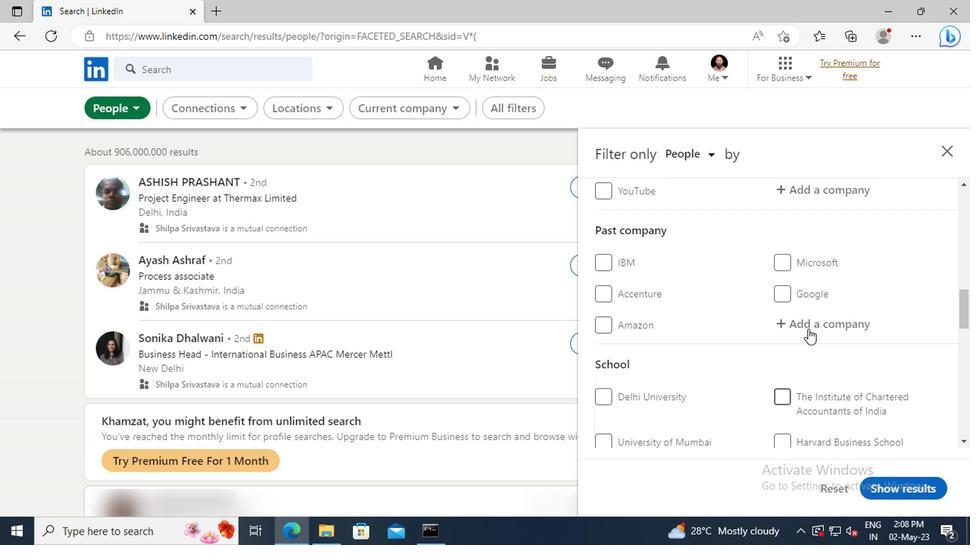 
Action: Mouse scrolled (678, 337) with delta (0, 0)
Screenshot: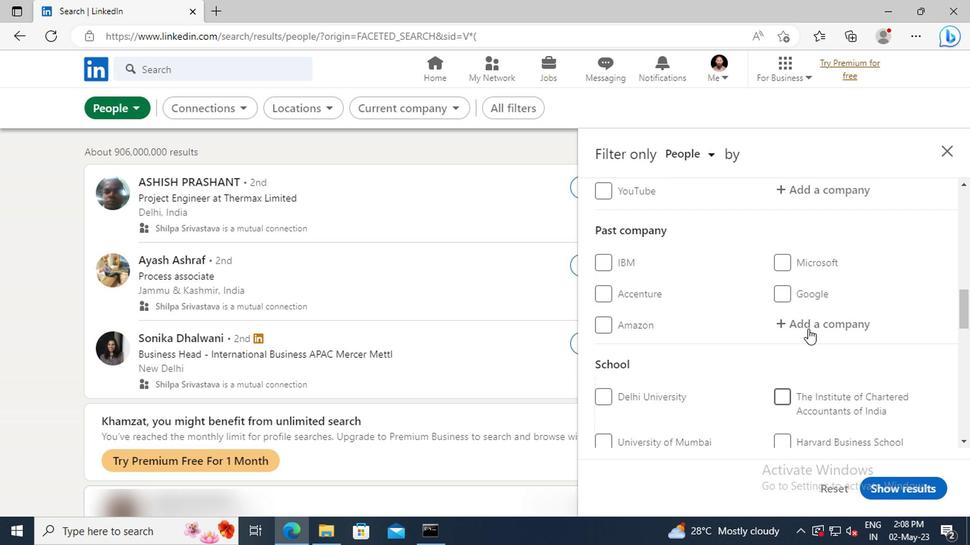
Action: Mouse scrolled (678, 337) with delta (0, 0)
Screenshot: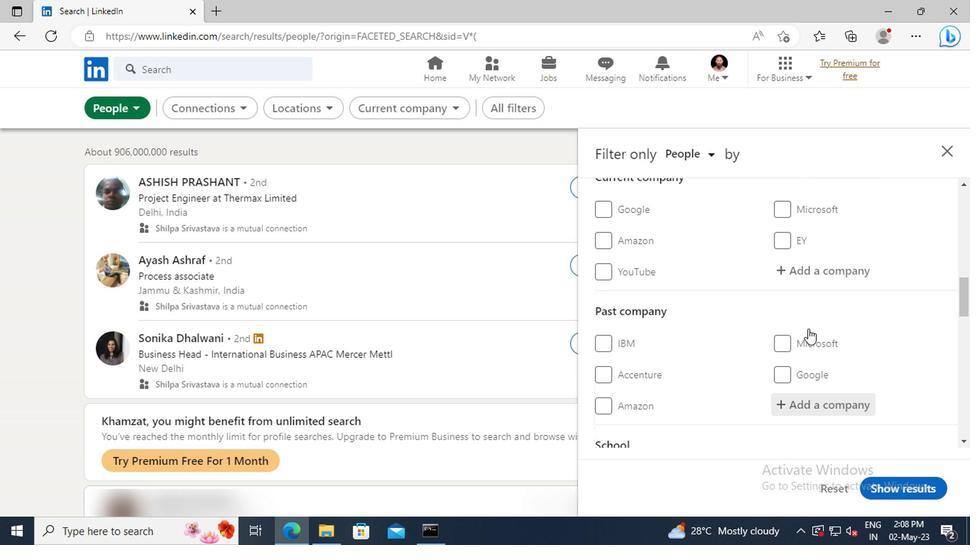 
Action: Mouse moved to (672, 329)
Screenshot: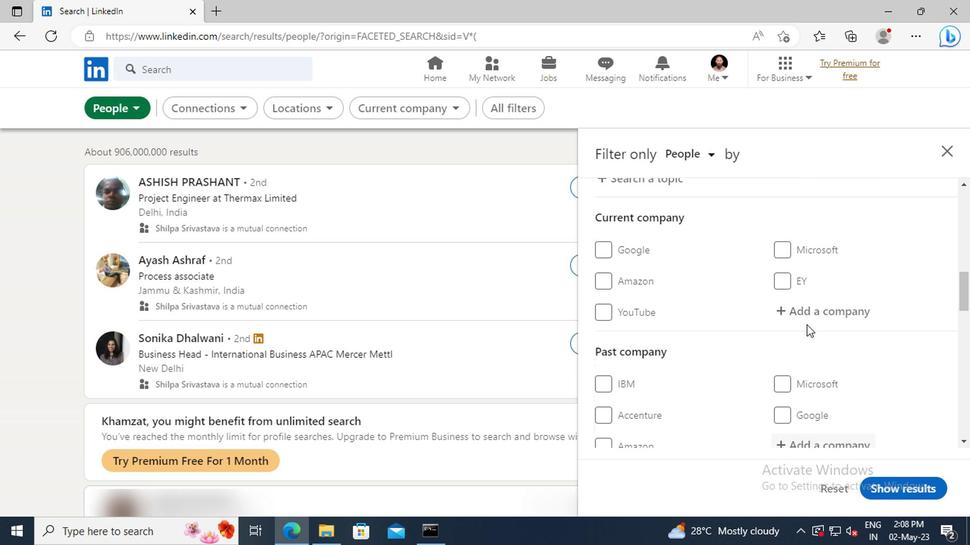 
Action: Mouse pressed left at (672, 329)
Screenshot: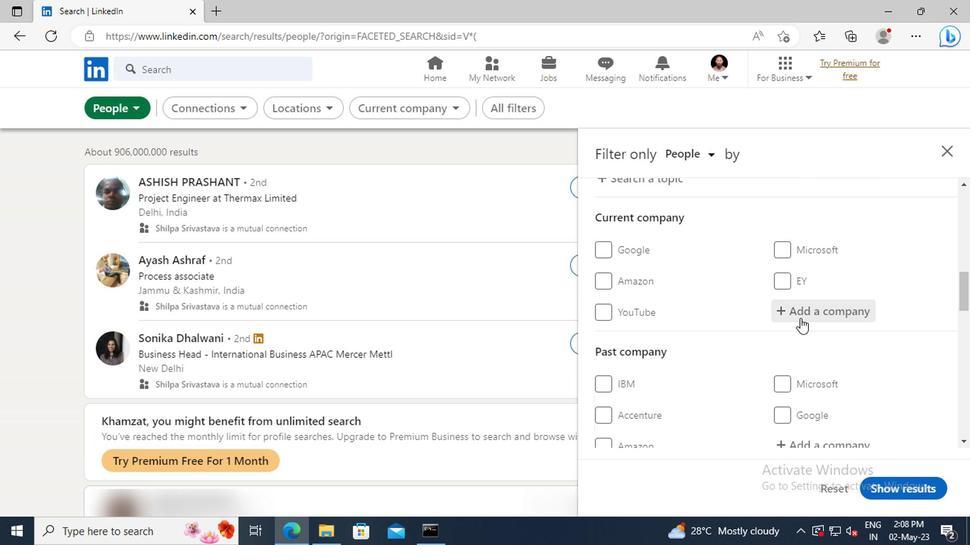 
Action: Key pressed <Key.shift>NIIT<Key.space>
Screenshot: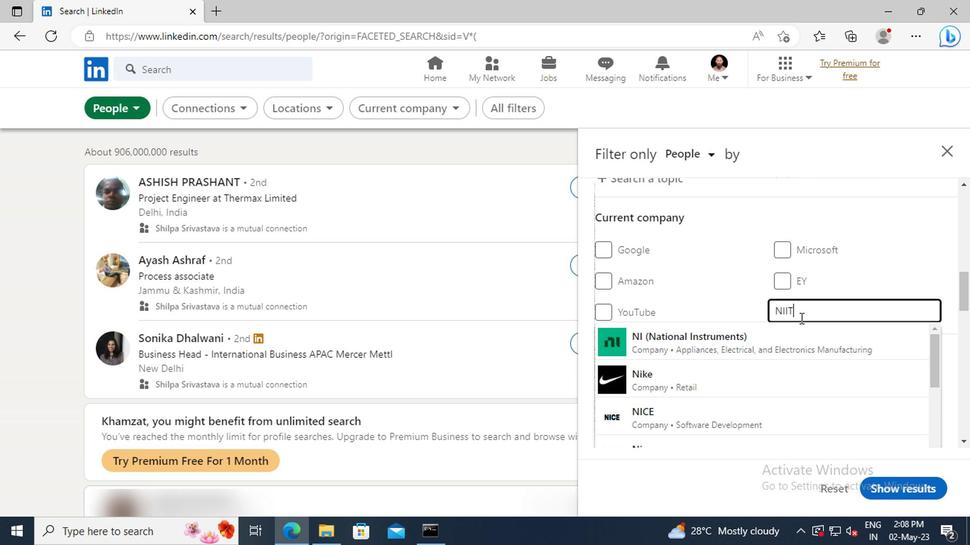 
Action: Mouse moved to (671, 344)
Screenshot: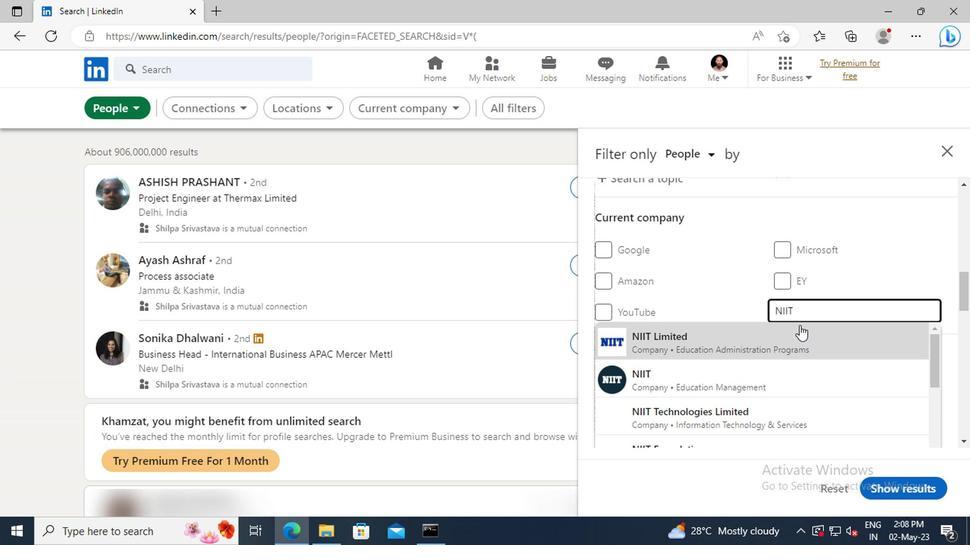 
Action: Mouse pressed left at (671, 344)
Screenshot: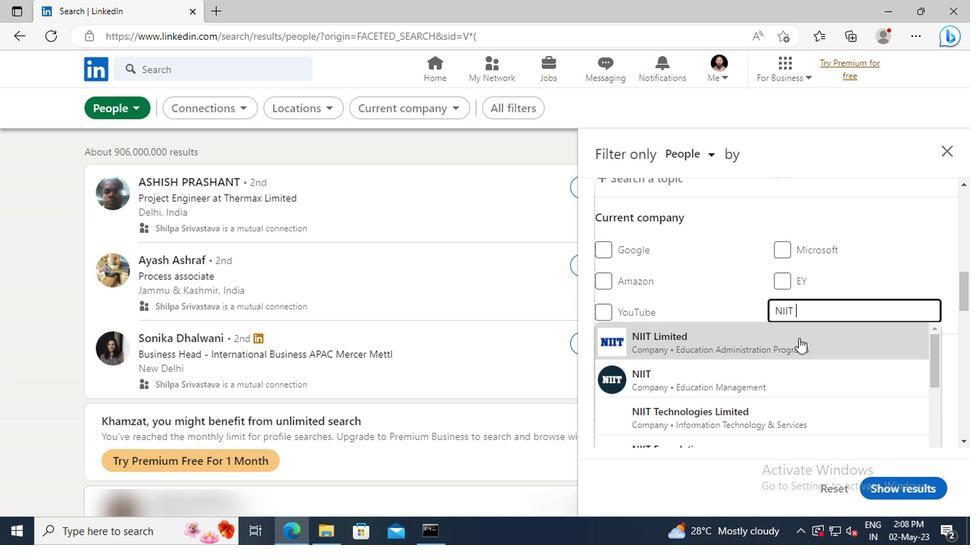 
Action: Mouse scrolled (671, 343) with delta (0, 0)
Screenshot: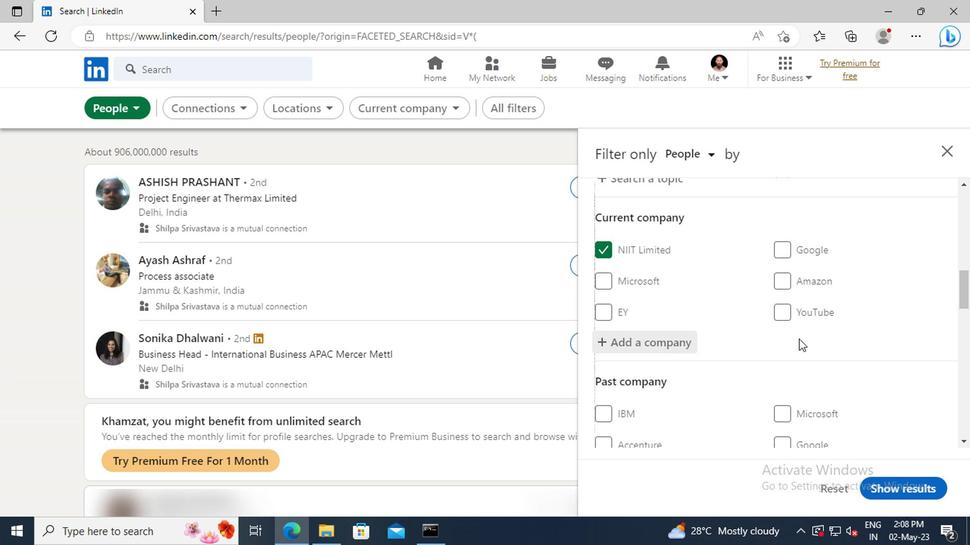 
Action: Mouse scrolled (671, 343) with delta (0, 0)
Screenshot: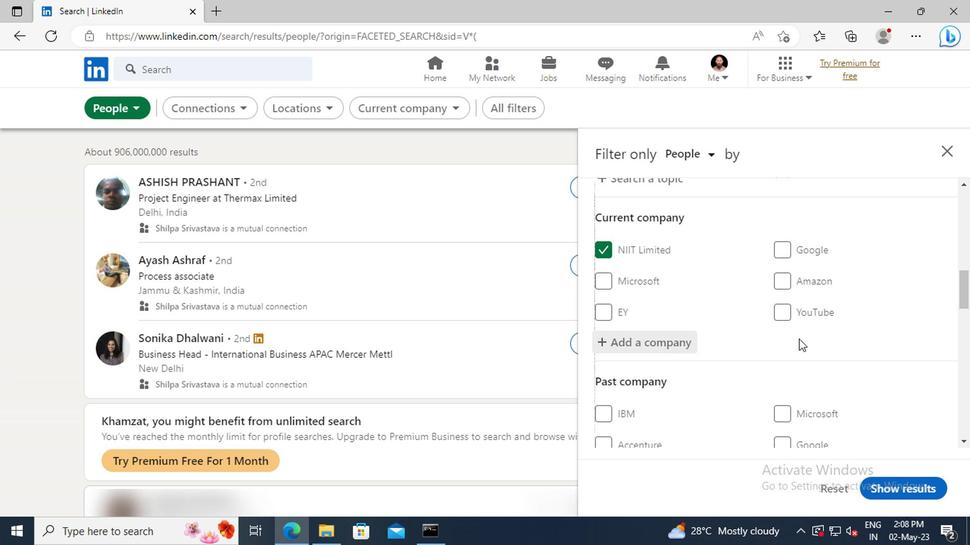 
Action: Mouse scrolled (671, 343) with delta (0, 0)
Screenshot: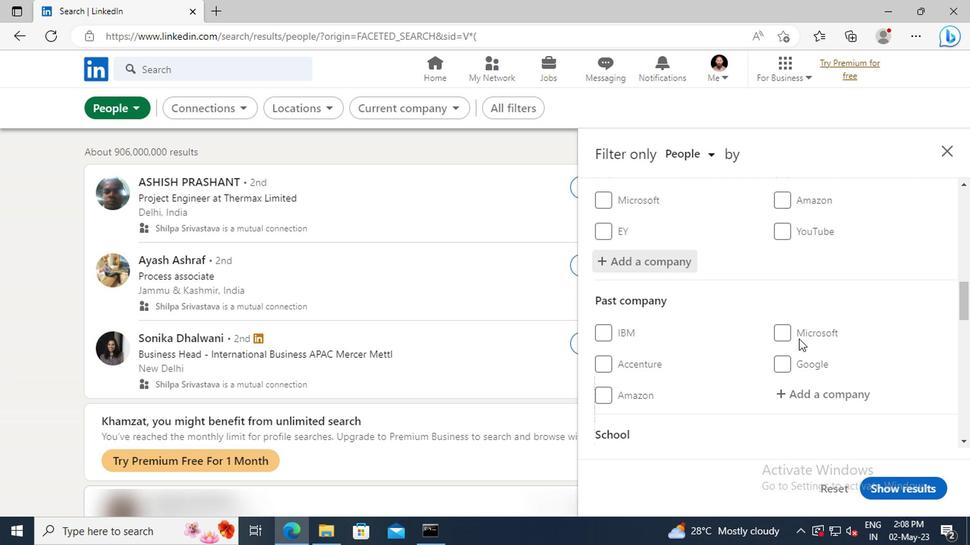 
Action: Mouse scrolled (671, 343) with delta (0, 0)
Screenshot: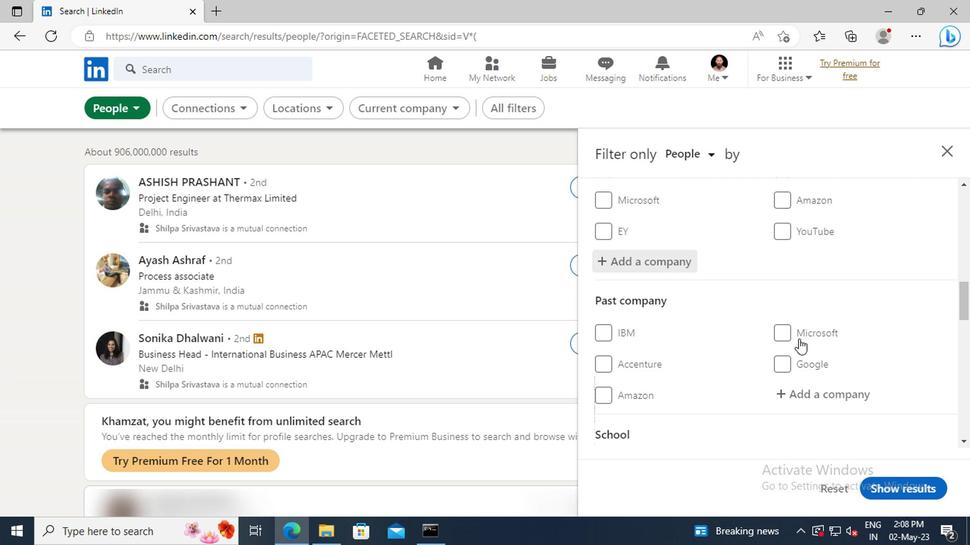 
Action: Mouse scrolled (671, 343) with delta (0, 0)
Screenshot: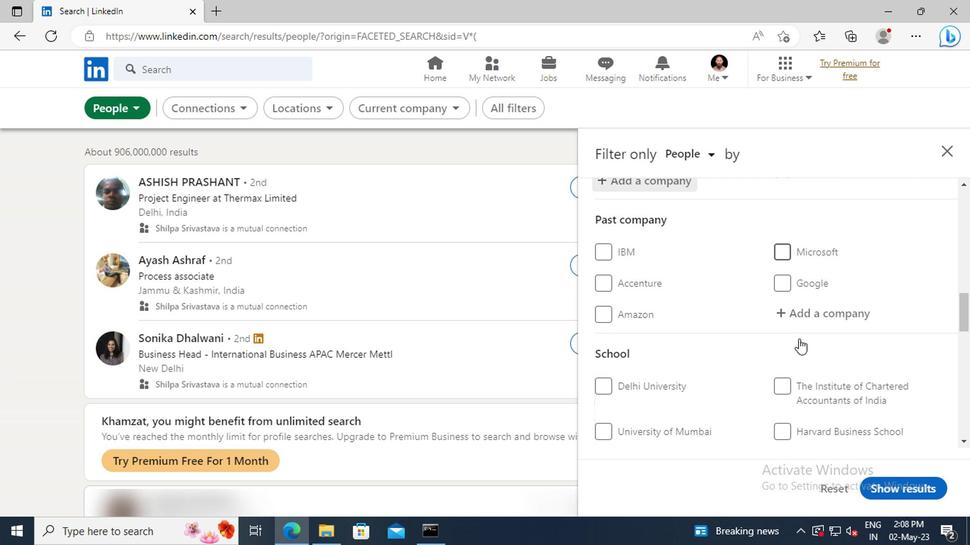 
Action: Mouse scrolled (671, 343) with delta (0, 0)
Screenshot: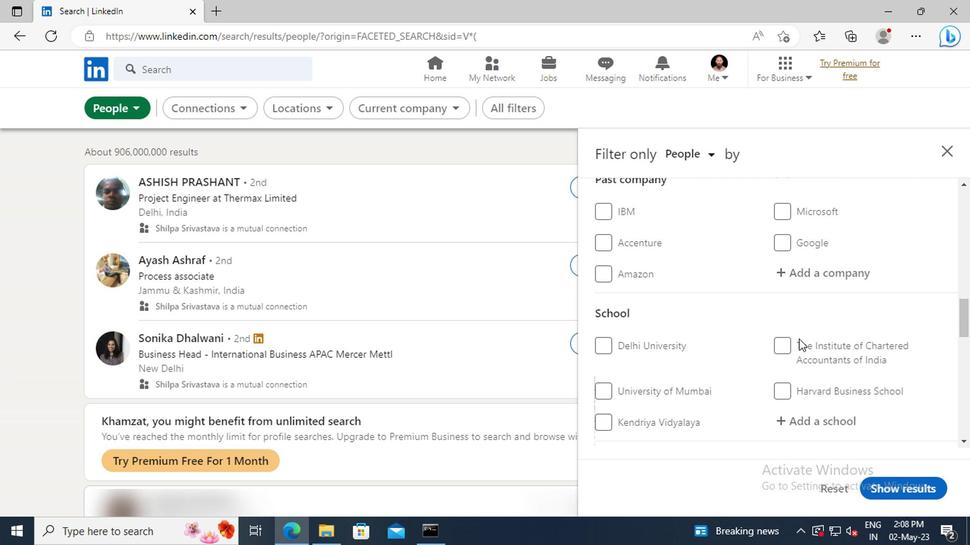 
Action: Mouse scrolled (671, 343) with delta (0, 0)
Screenshot: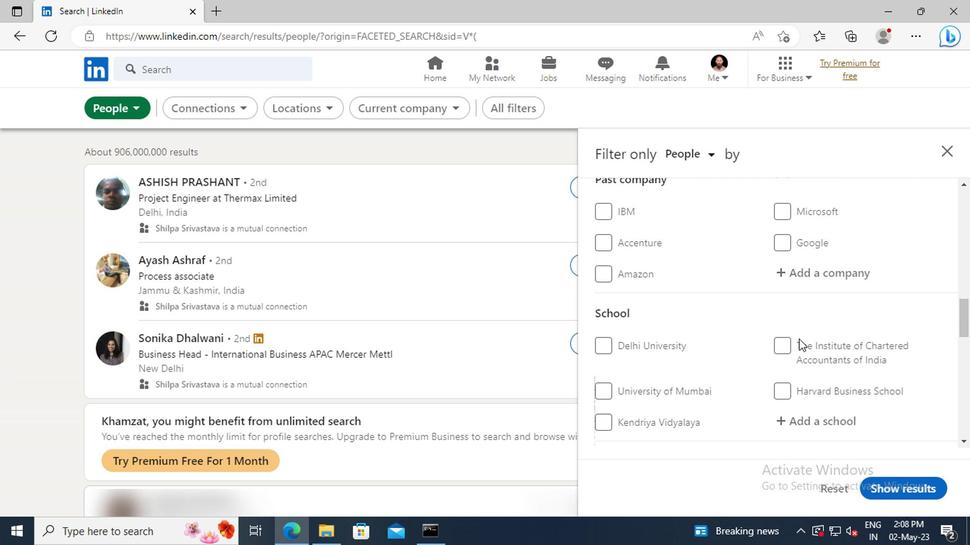 
Action: Mouse moved to (671, 346)
Screenshot: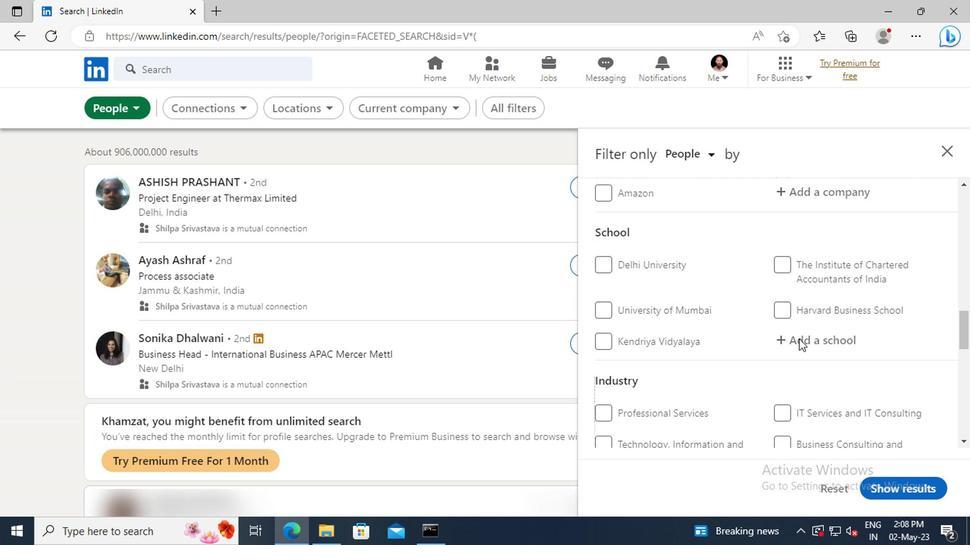
Action: Mouse pressed left at (671, 346)
Screenshot: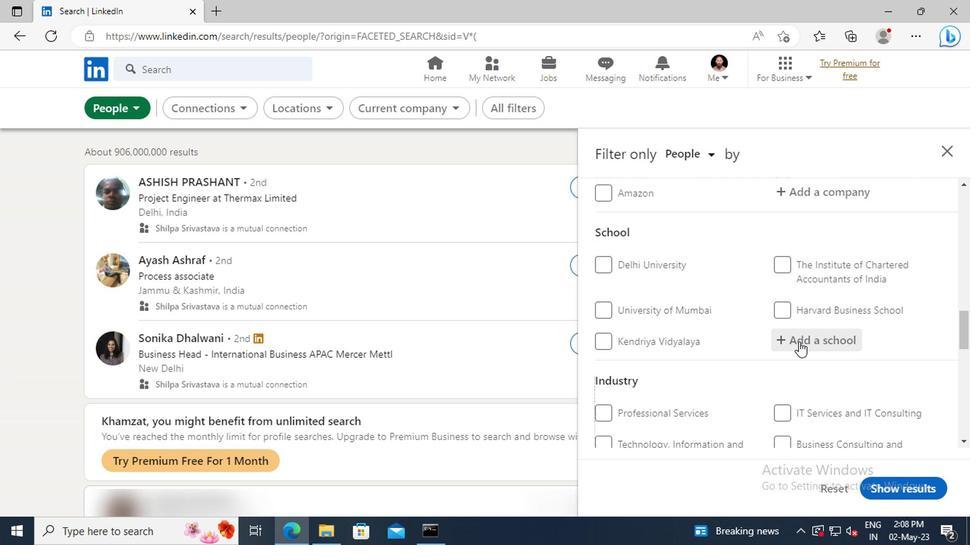 
Action: Key pressed <Key.shift>FRANK<Key.space><Key.shift>ANT
Screenshot: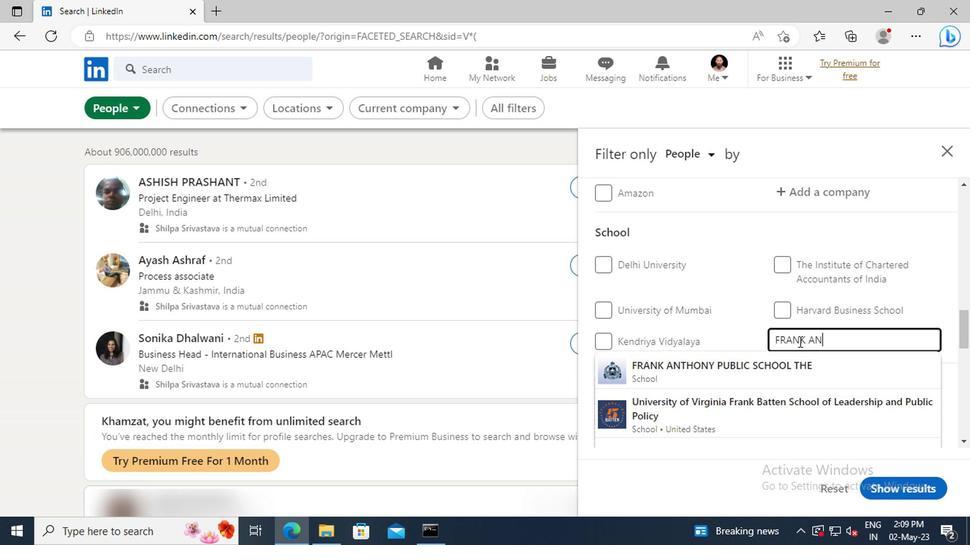 
Action: Mouse moved to (673, 362)
Screenshot: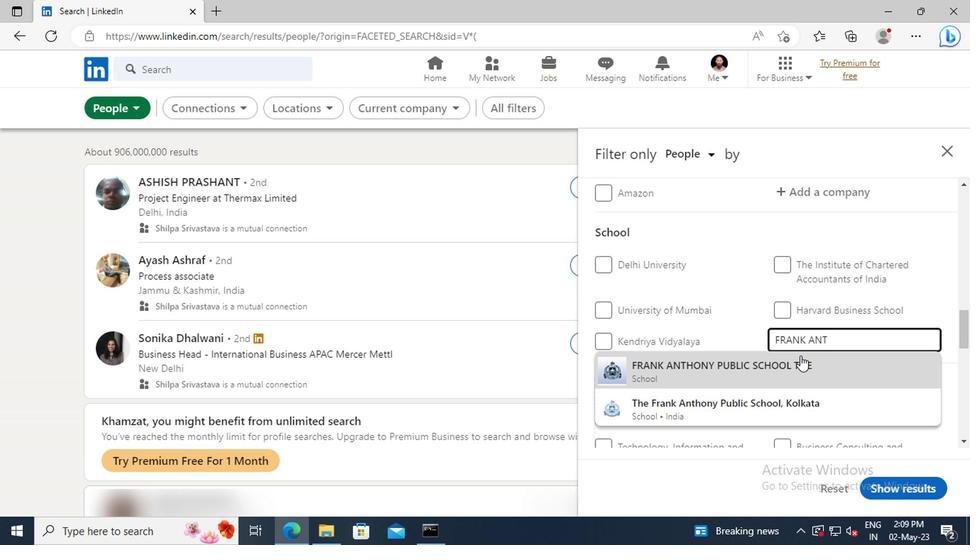 
Action: Mouse pressed left at (673, 362)
Screenshot: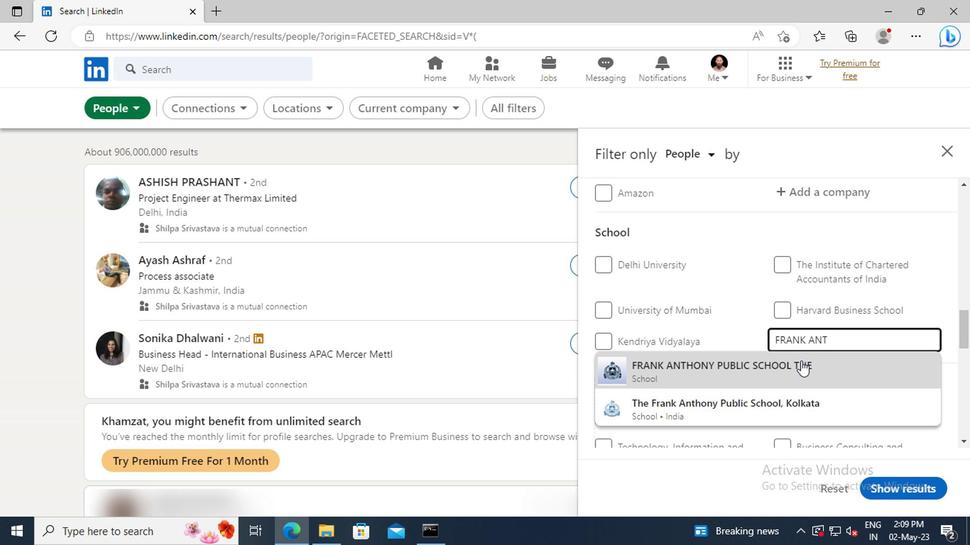 
Action: Mouse scrolled (673, 362) with delta (0, 0)
Screenshot: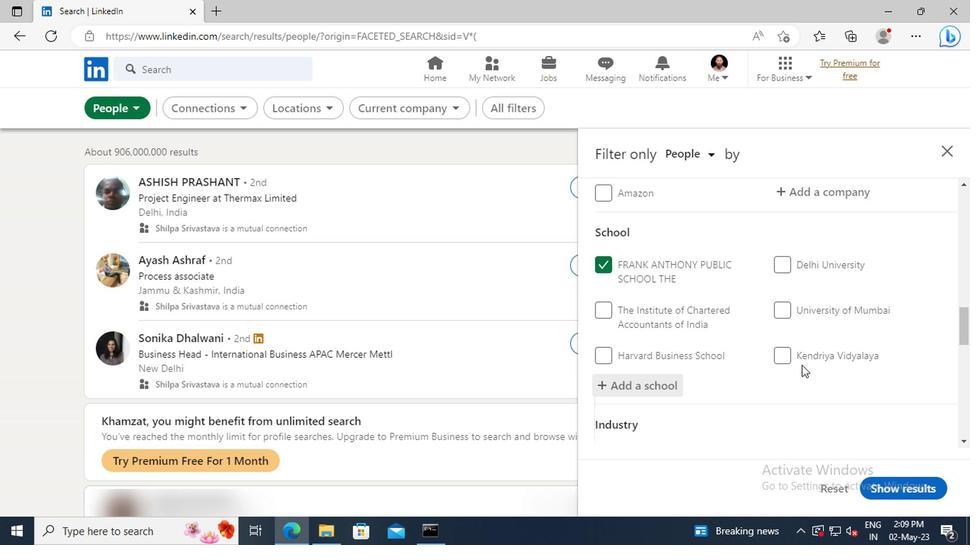 
Action: Mouse moved to (668, 353)
Screenshot: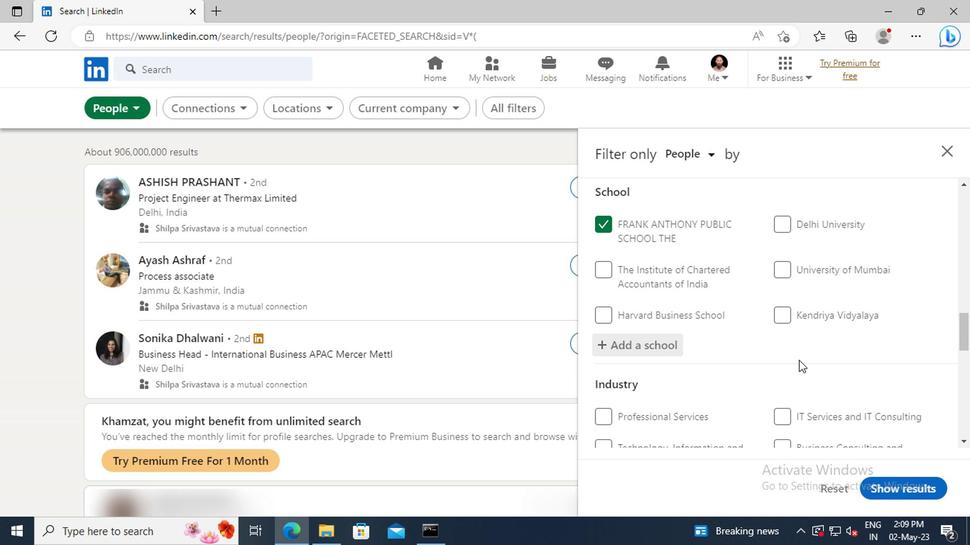 
Action: Mouse scrolled (668, 353) with delta (0, 0)
Screenshot: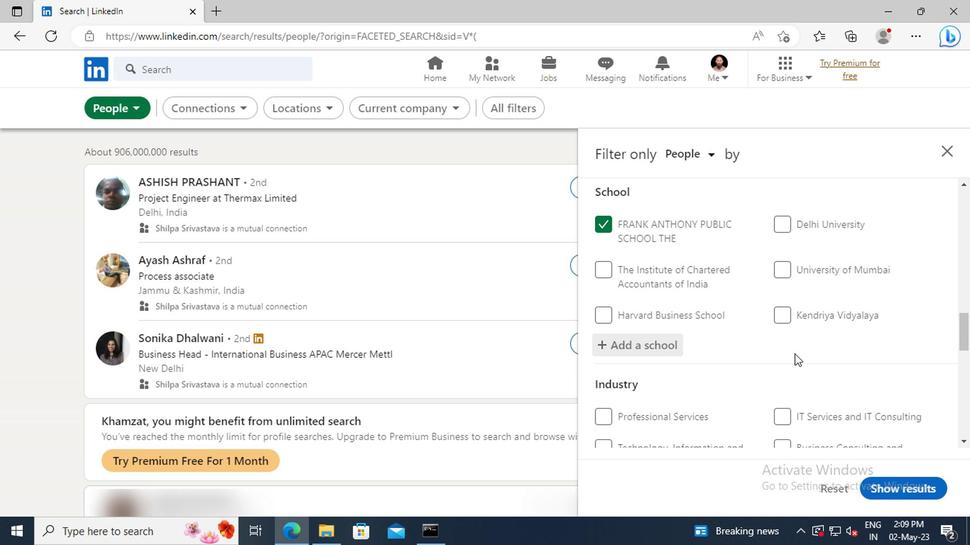 
Action: Mouse scrolled (668, 353) with delta (0, 0)
Screenshot: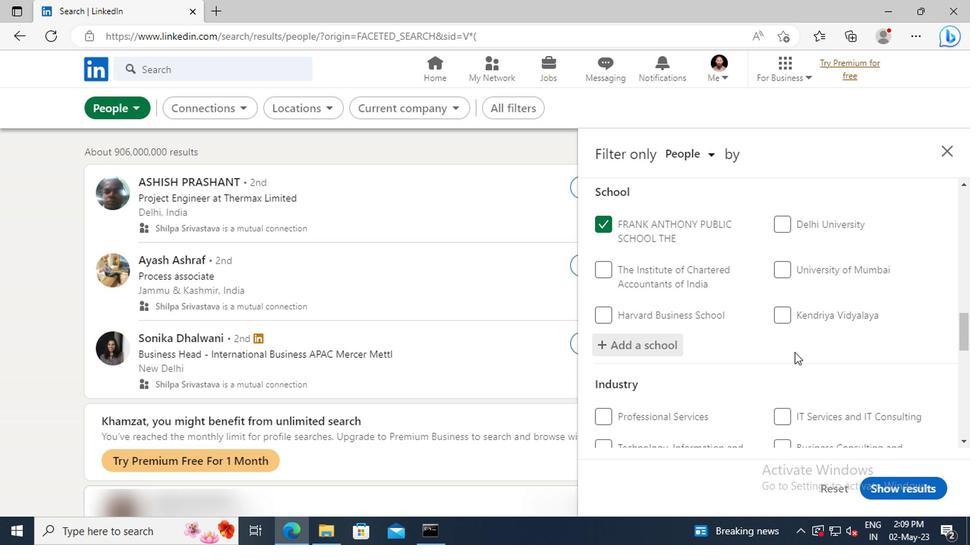 
Action: Mouse moved to (666, 343)
Screenshot: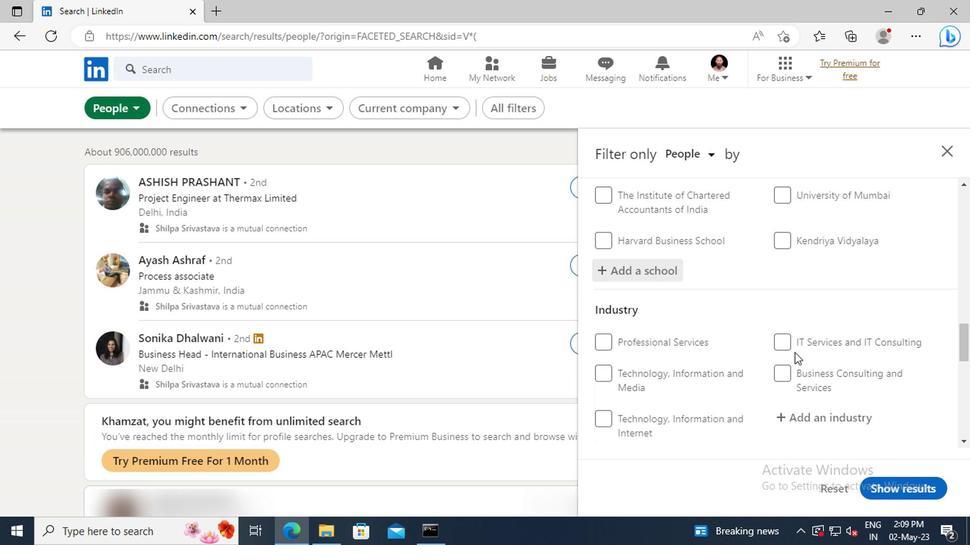 
Action: Mouse scrolled (666, 342) with delta (0, 0)
Screenshot: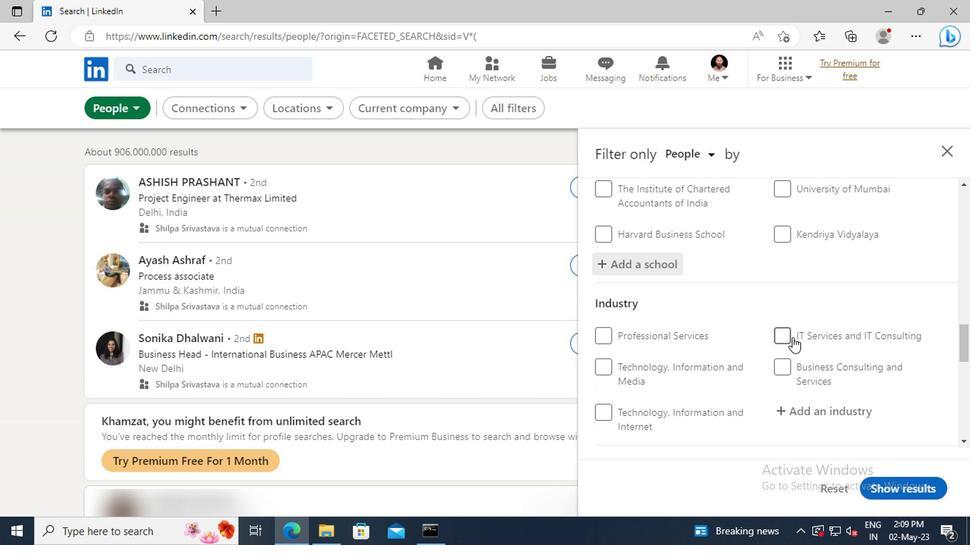 
Action: Mouse scrolled (666, 342) with delta (0, 0)
Screenshot: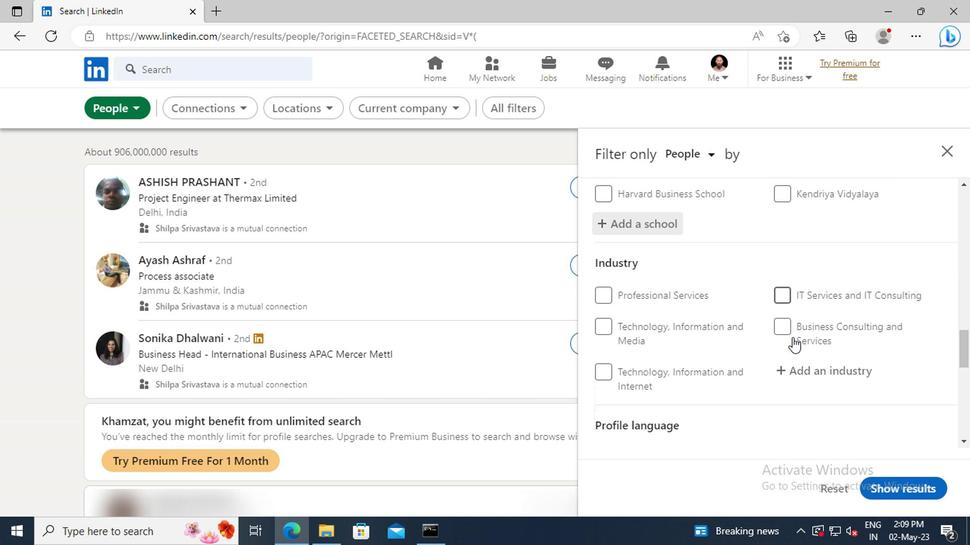 
Action: Mouse moved to (666, 341)
Screenshot: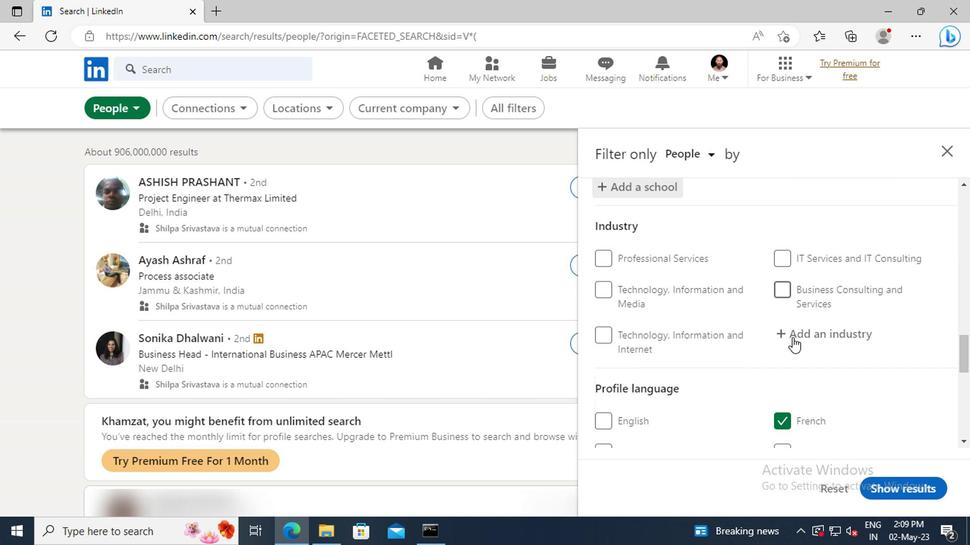 
Action: Mouse pressed left at (666, 341)
Screenshot: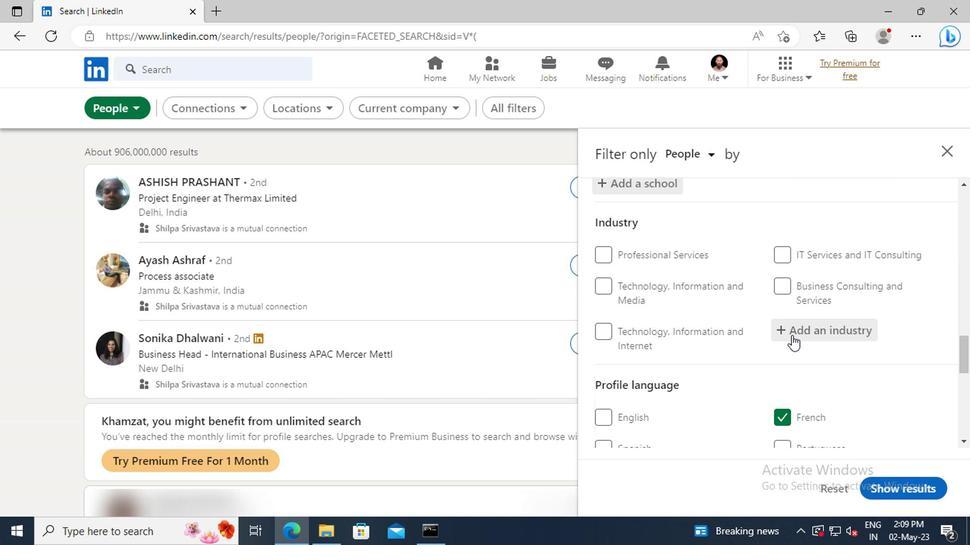 
Action: Key pressed <Key.shift>SEMICONDUCTOR<Key.space><Key.shift>MANUFACTURING
Screenshot: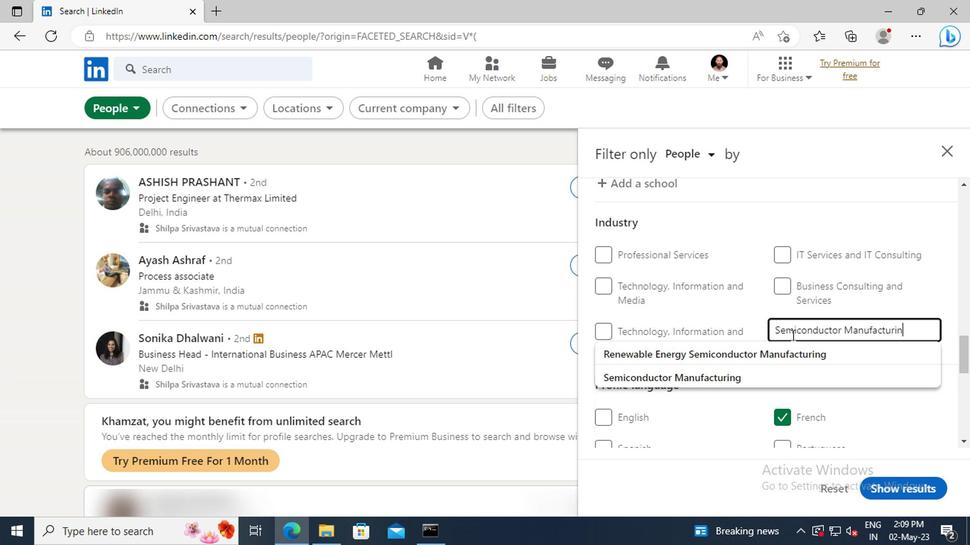 
Action: Mouse moved to (658, 354)
Screenshot: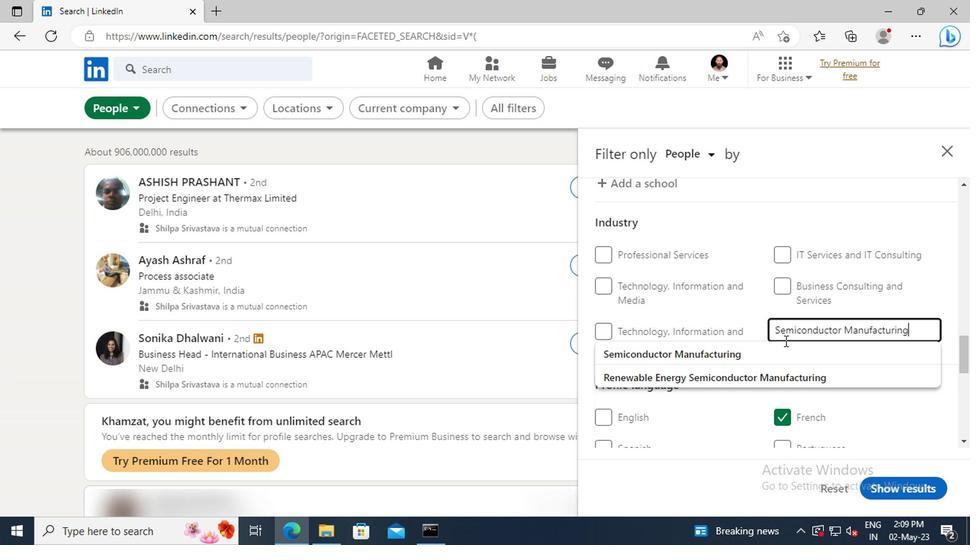 
Action: Mouse pressed left at (658, 354)
Screenshot: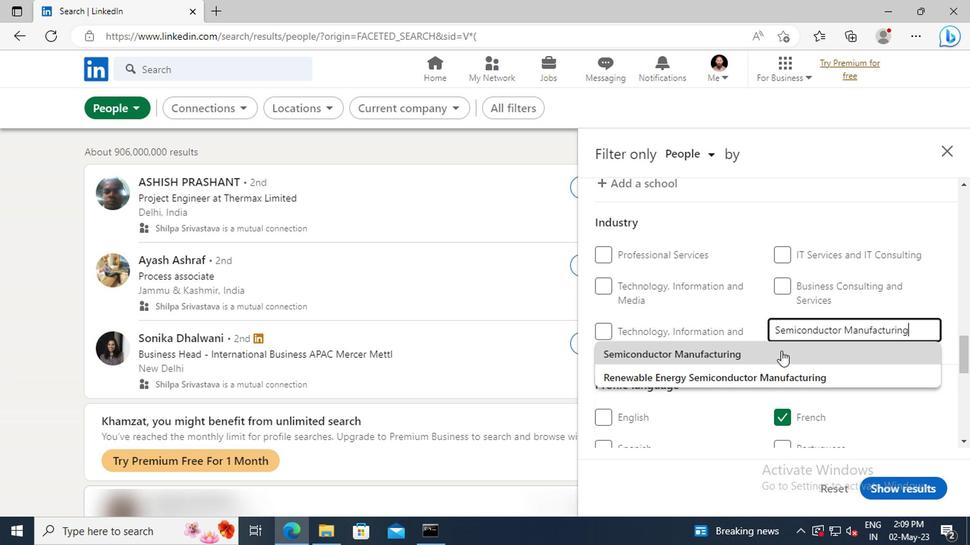 
Action: Mouse moved to (658, 354)
Screenshot: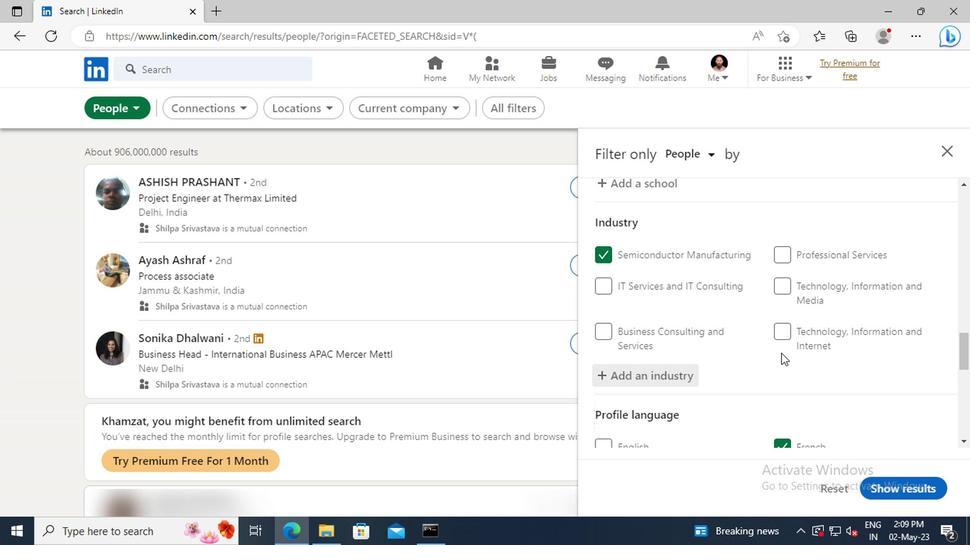 
Action: Mouse scrolled (658, 353) with delta (0, 0)
Screenshot: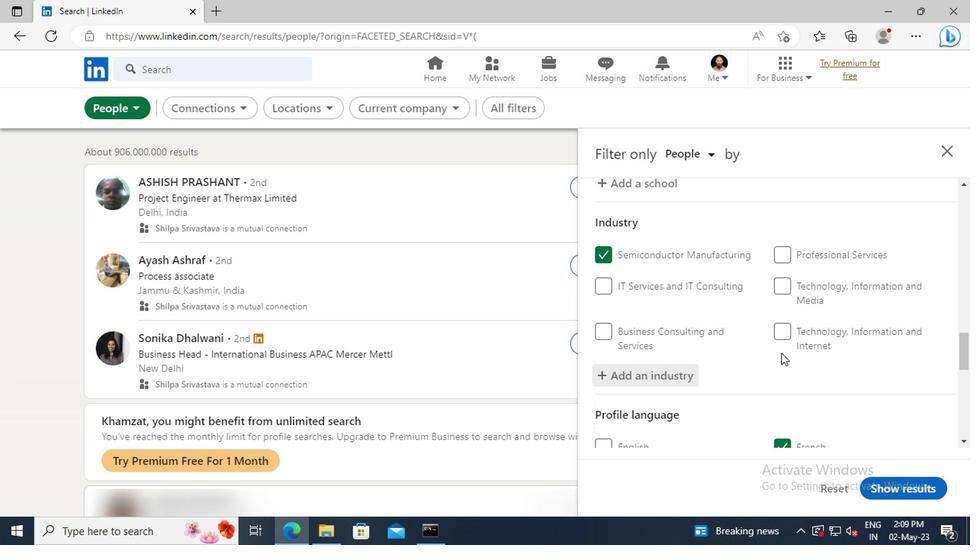 
Action: Mouse scrolled (658, 353) with delta (0, 0)
Screenshot: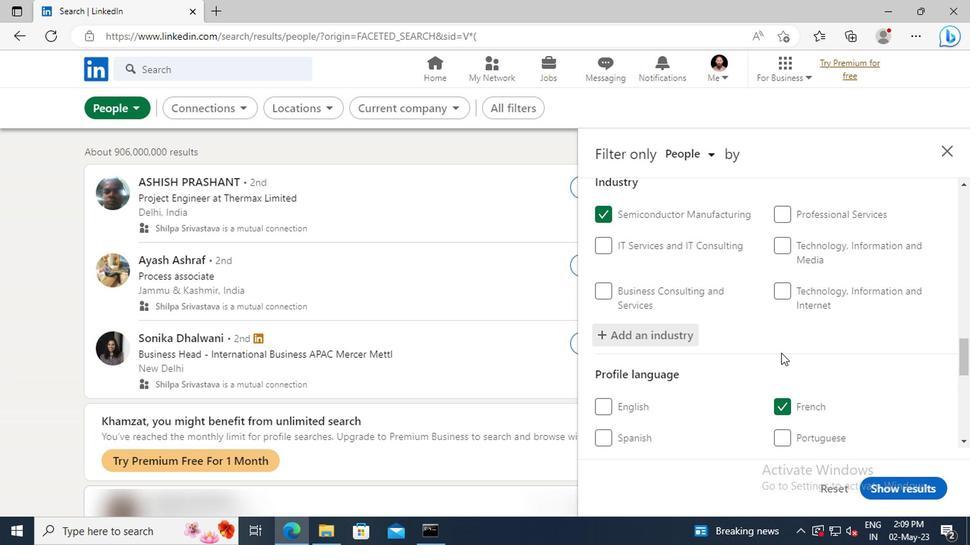 
Action: Mouse scrolled (658, 353) with delta (0, 0)
Screenshot: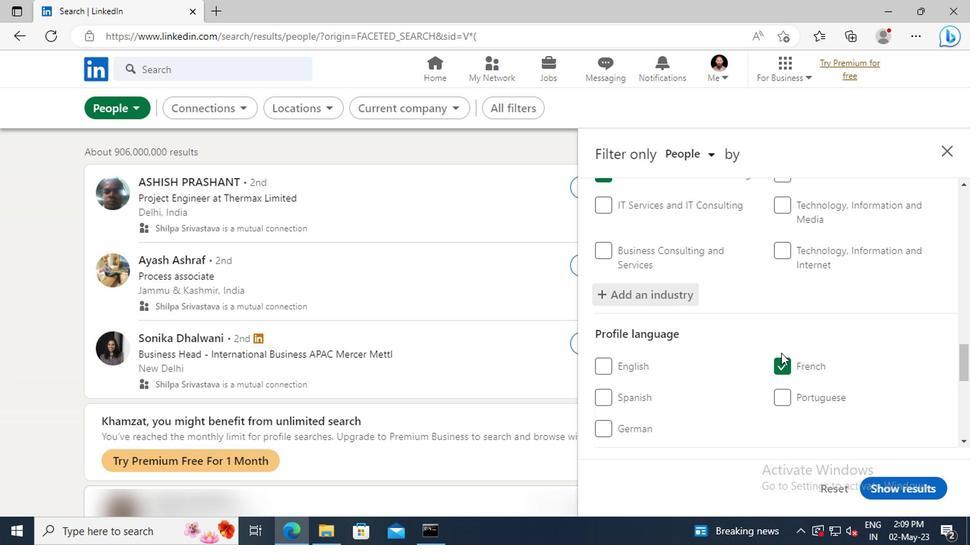 
Action: Mouse scrolled (658, 353) with delta (0, 0)
Screenshot: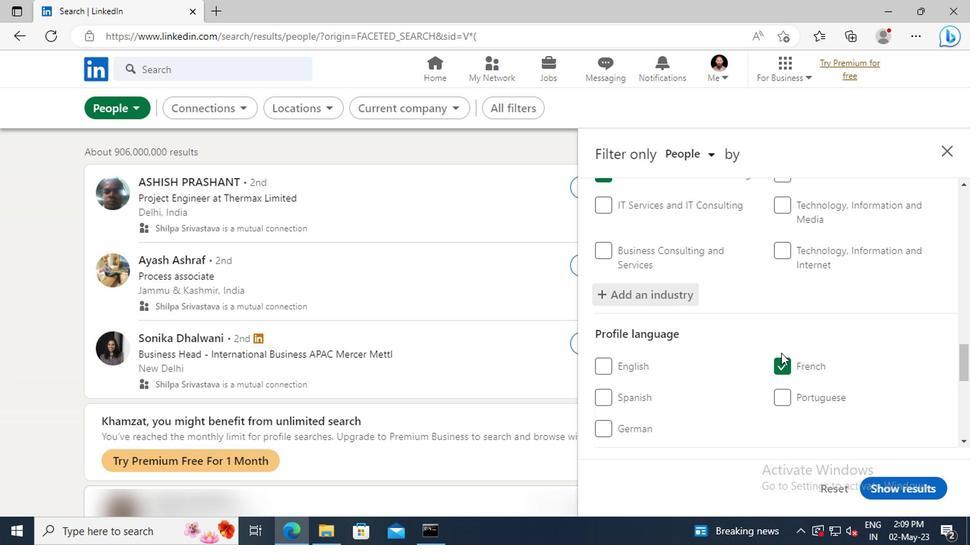 
Action: Mouse scrolled (658, 353) with delta (0, 0)
Screenshot: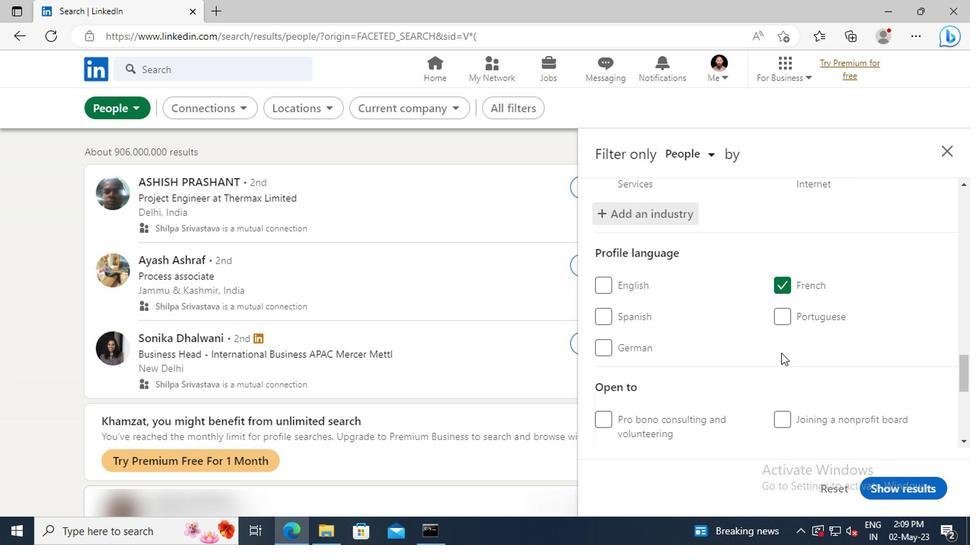 
Action: Mouse moved to (658, 349)
Screenshot: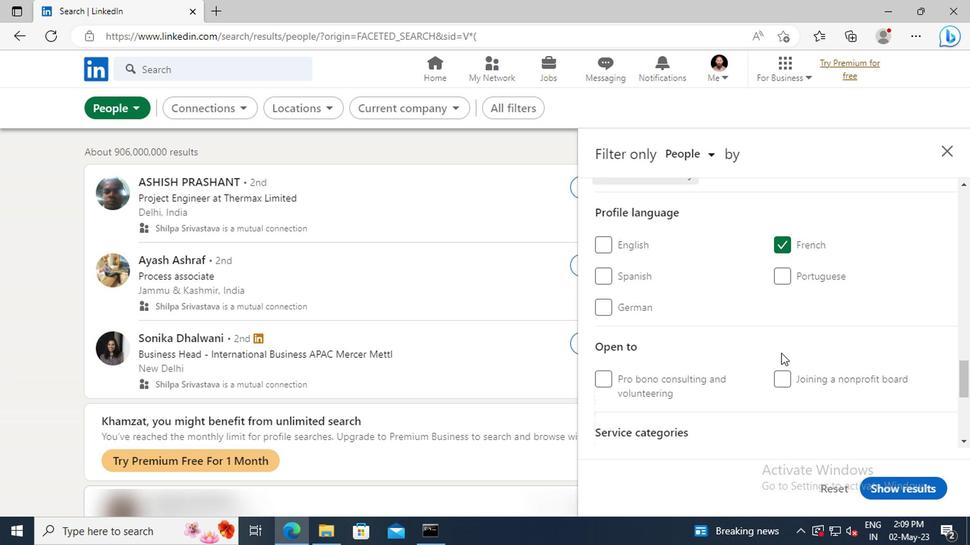 
Action: Mouse scrolled (658, 349) with delta (0, 0)
Screenshot: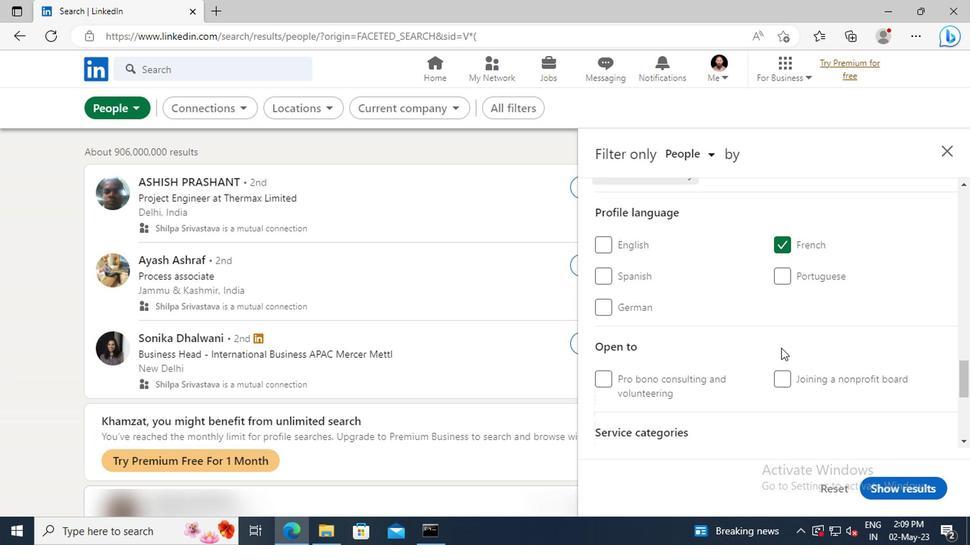 
Action: Mouse scrolled (658, 349) with delta (0, 0)
Screenshot: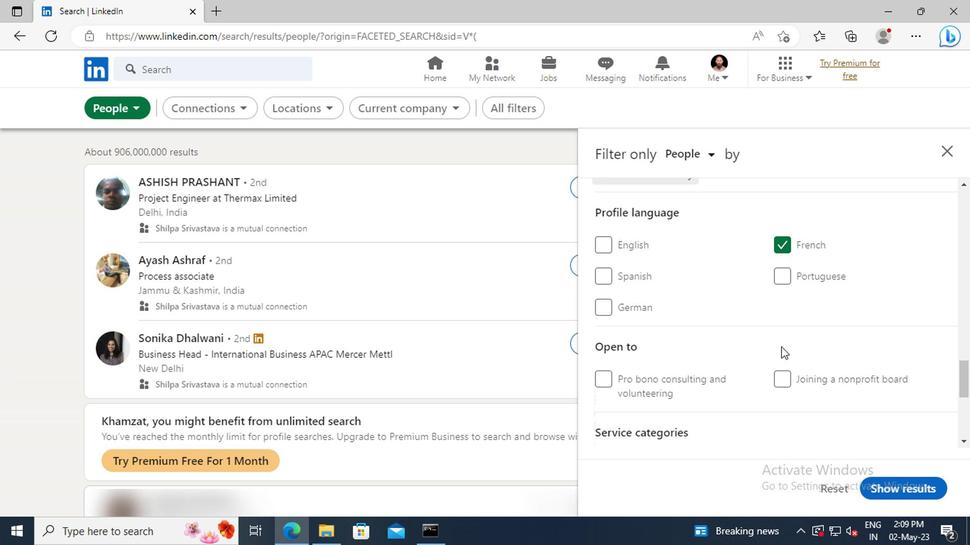 
Action: Mouse moved to (654, 339)
Screenshot: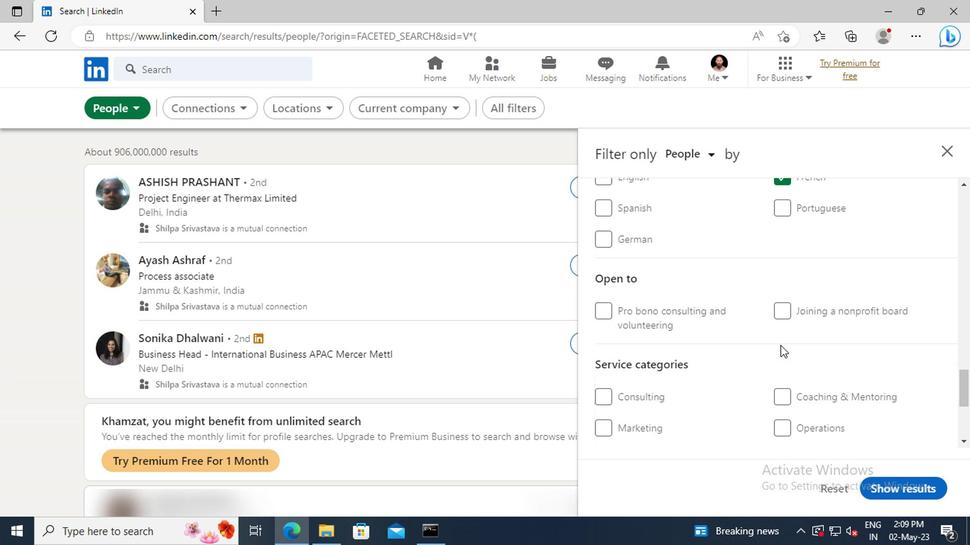 
Action: Mouse scrolled (654, 339) with delta (0, 0)
Screenshot: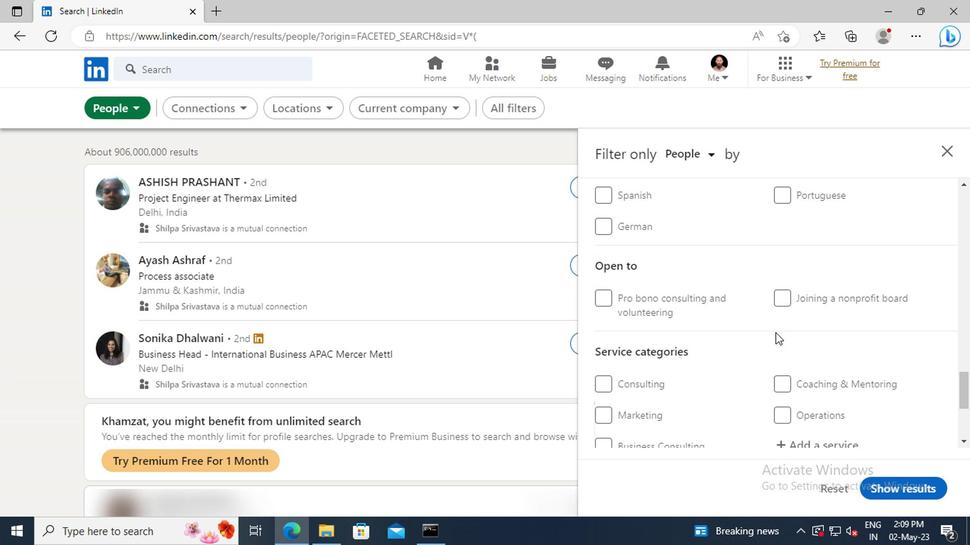 
Action: Mouse scrolled (654, 339) with delta (0, 0)
Screenshot: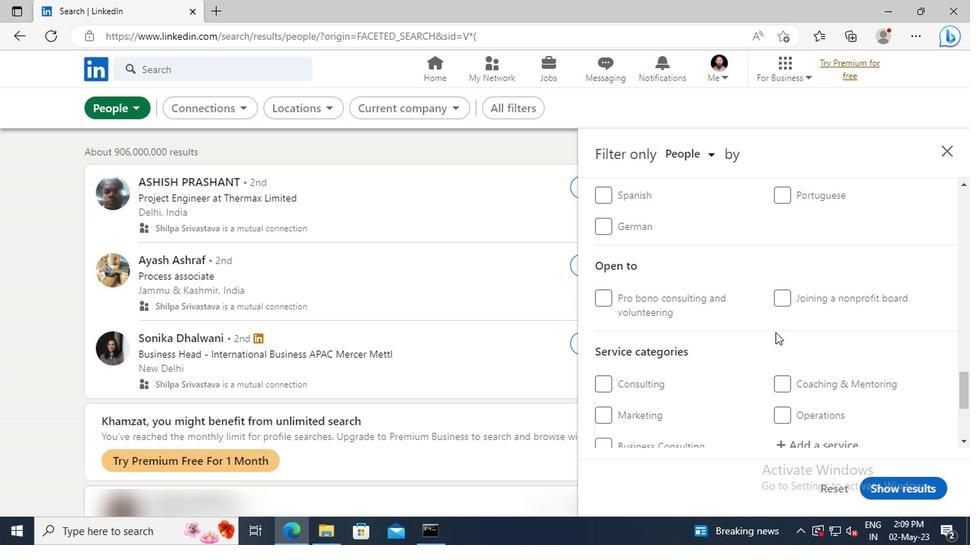 
Action: Mouse moved to (658, 362)
Screenshot: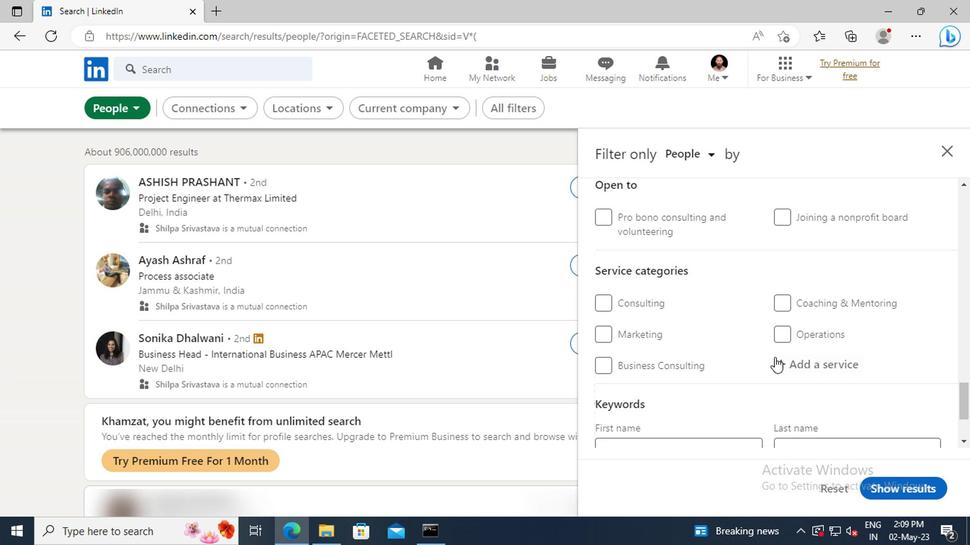 
Action: Mouse pressed left at (658, 362)
Screenshot: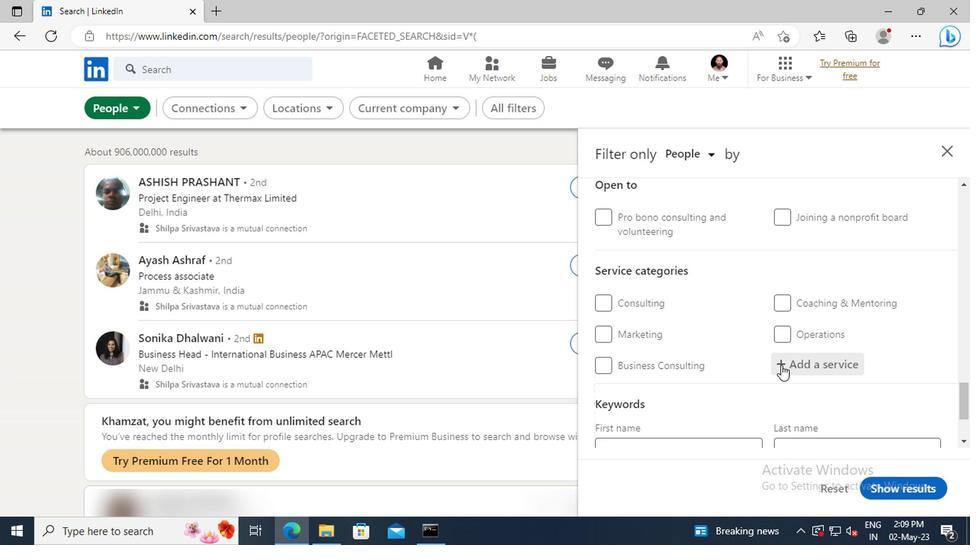 
Action: Key pressed <Key.shift>SEARCH<Key.space><Key.shift>ENGINE<Key.space><Key.shift>M
Screenshot: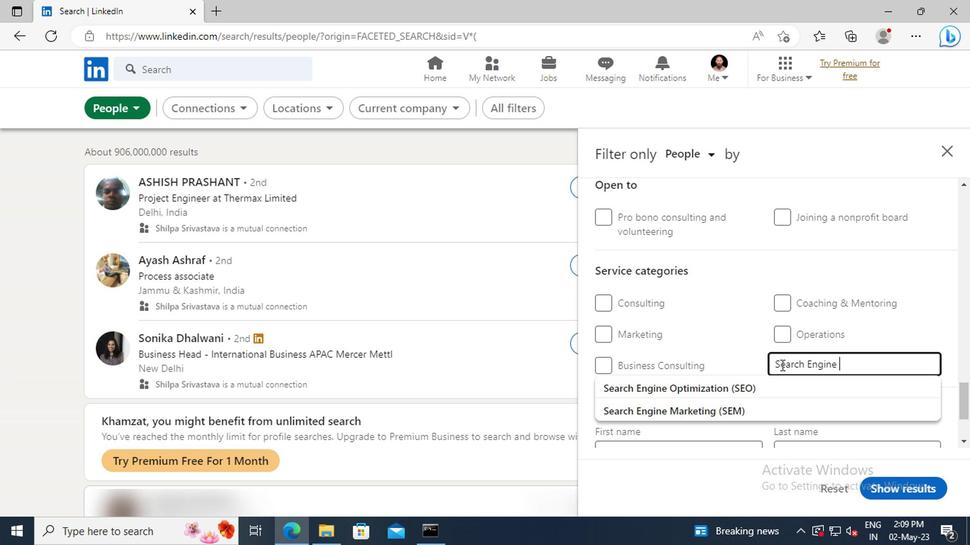 
Action: Mouse moved to (659, 373)
Screenshot: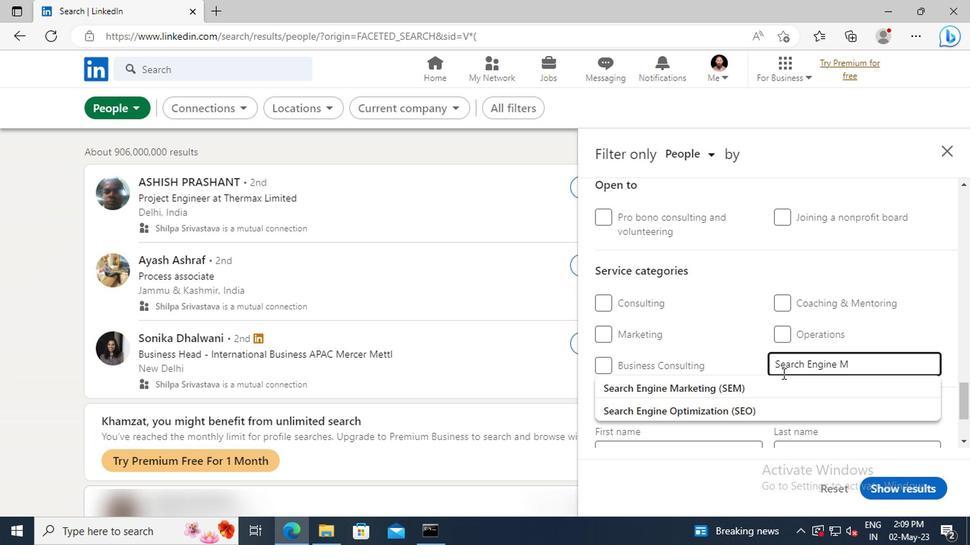 
Action: Mouse pressed left at (659, 373)
Screenshot: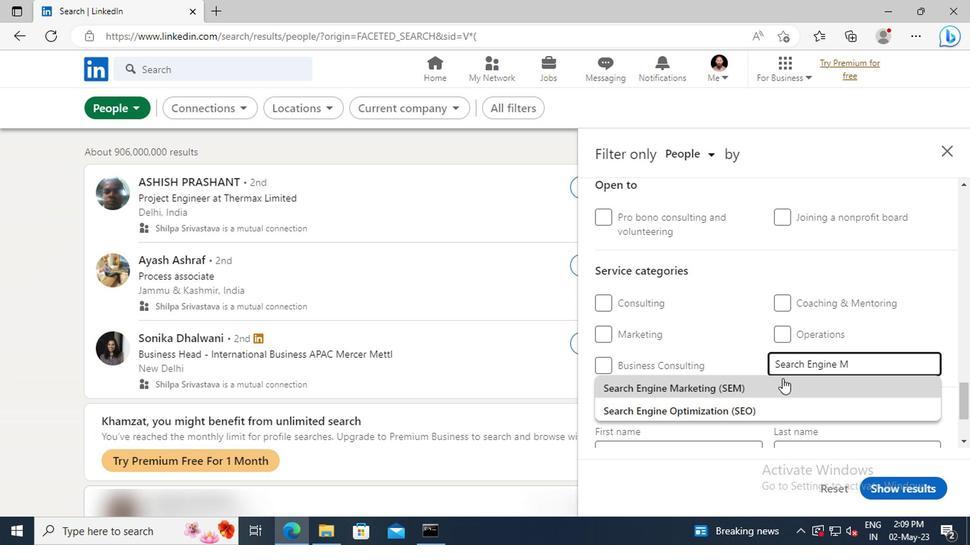 
Action: Mouse scrolled (659, 372) with delta (0, 0)
Screenshot: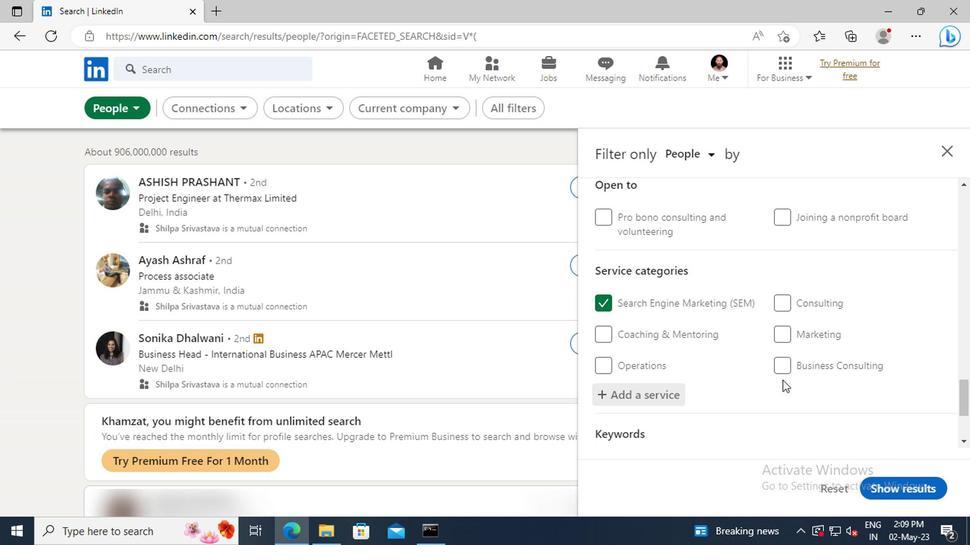 
Action: Mouse scrolled (659, 372) with delta (0, 0)
Screenshot: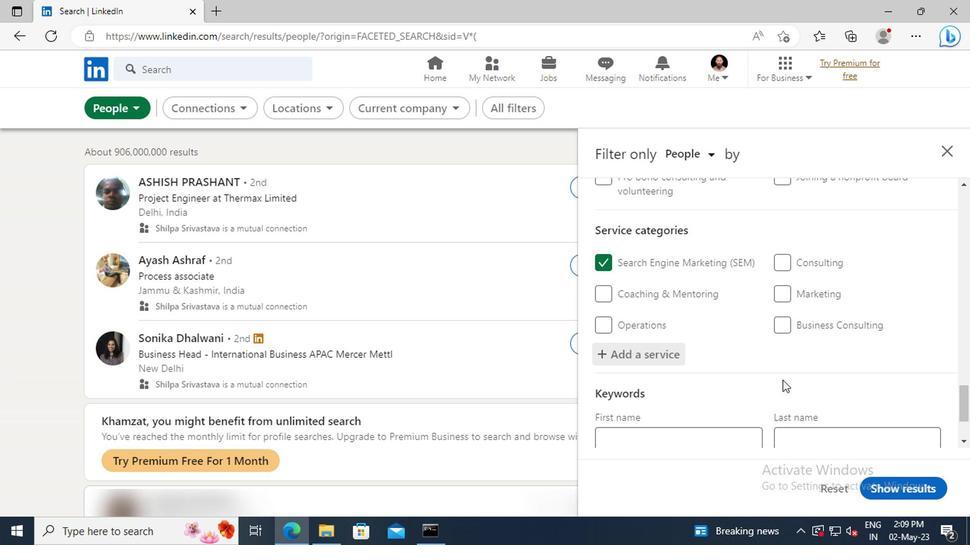 
Action: Mouse scrolled (659, 372) with delta (0, 0)
Screenshot: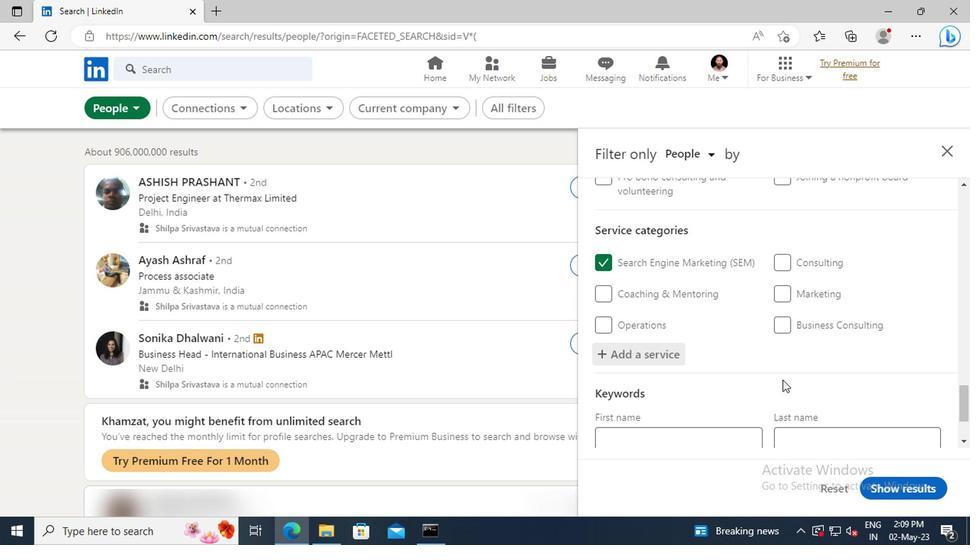 
Action: Mouse scrolled (659, 372) with delta (0, 0)
Screenshot: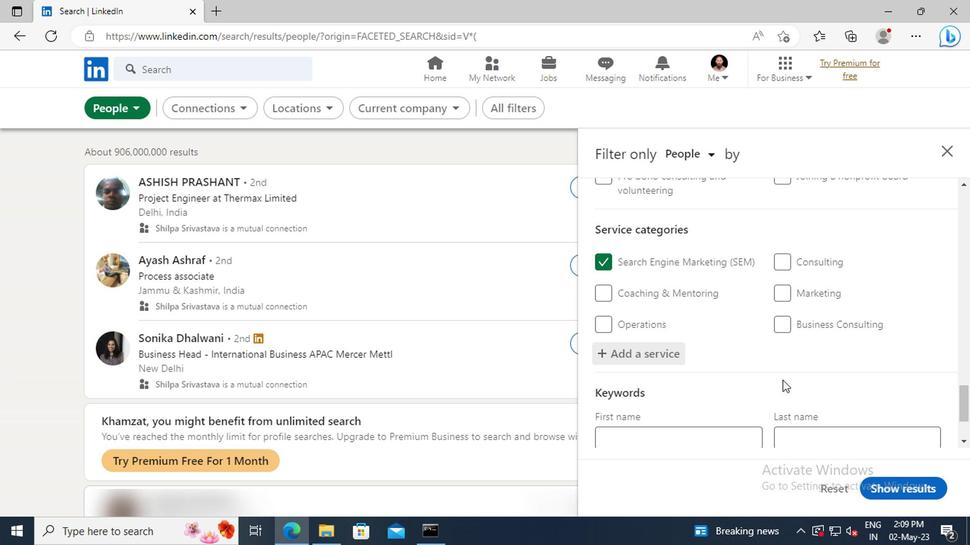
Action: Mouse scrolled (659, 372) with delta (0, 0)
Screenshot: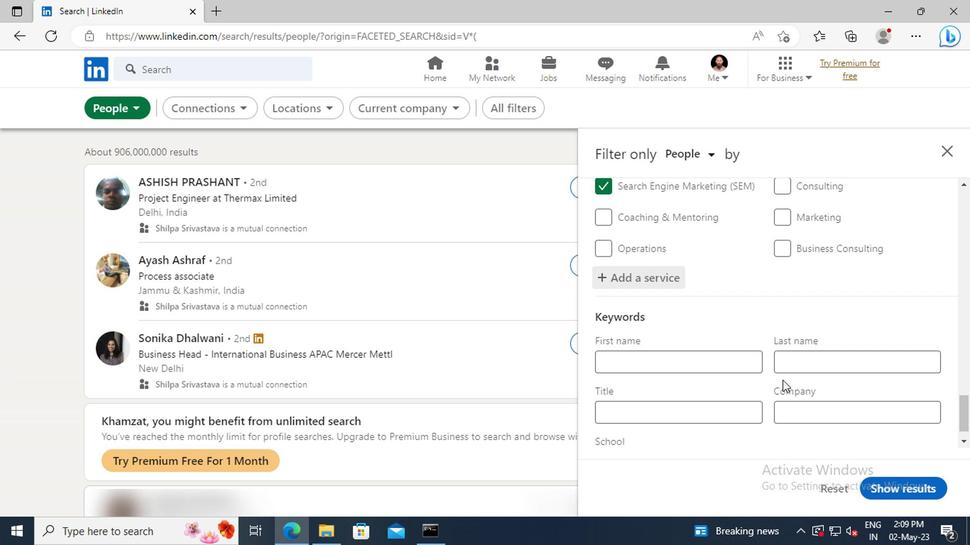 
Action: Mouse moved to (611, 377)
Screenshot: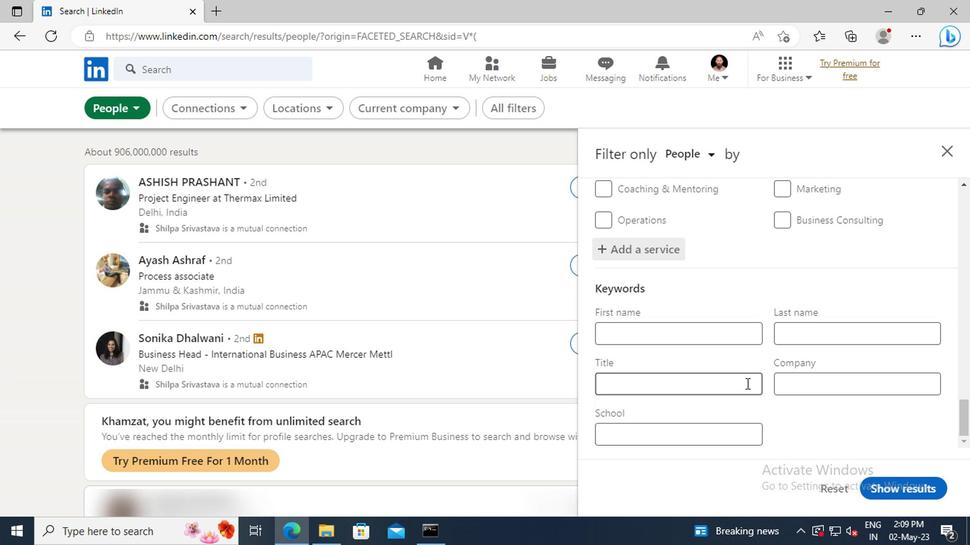 
Action: Mouse pressed left at (611, 377)
Screenshot: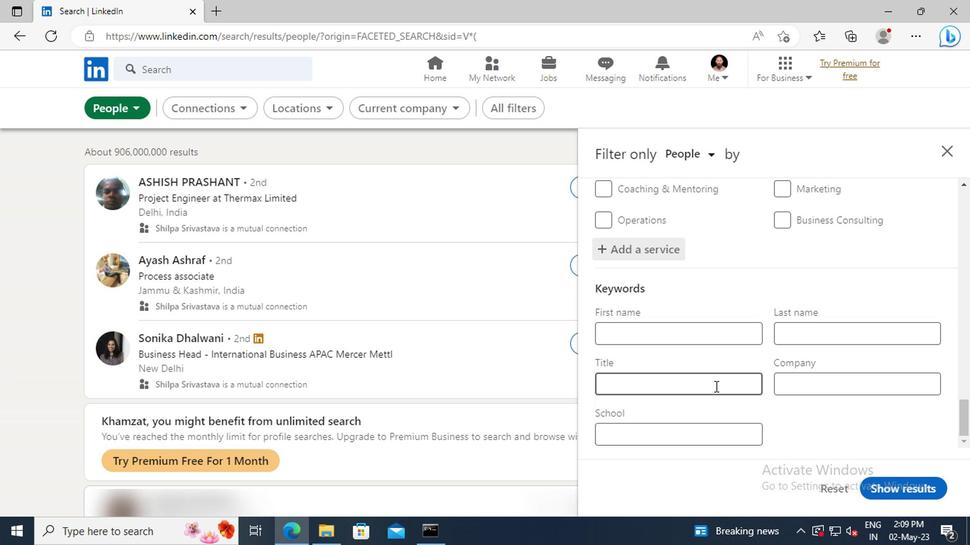 
Action: Key pressed <Key.shift>MATHEMATICIAN<Key.enter>
Screenshot: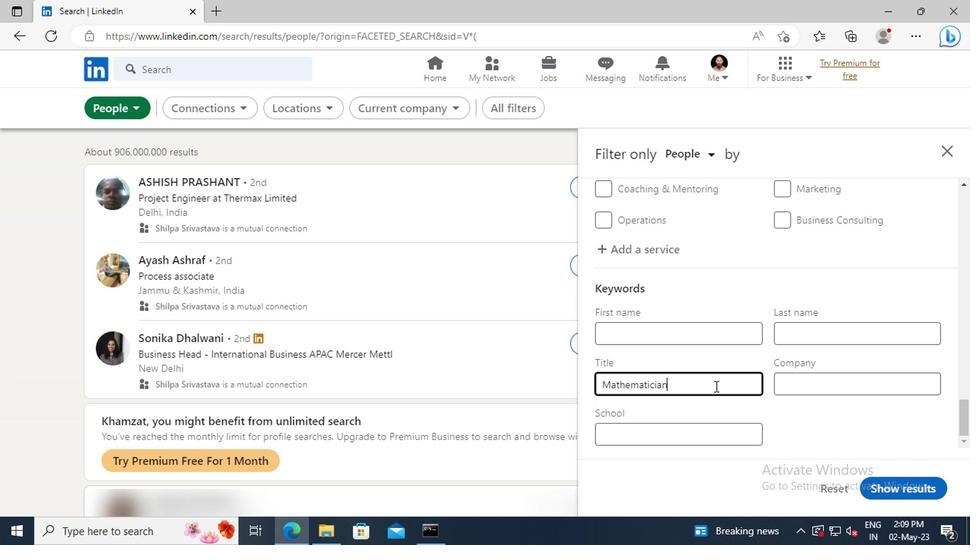 
Action: Mouse moved to (737, 451)
Screenshot: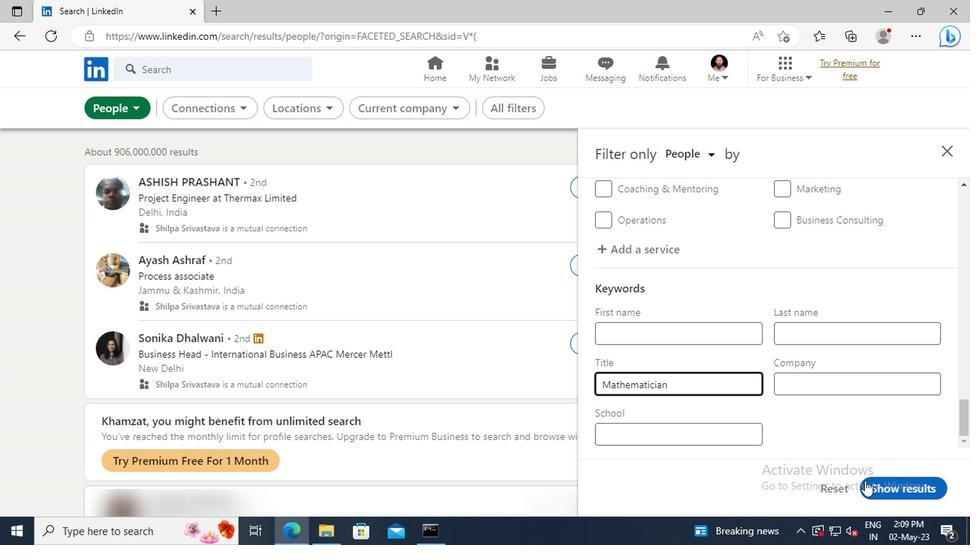 
Action: Mouse pressed left at (737, 451)
Screenshot: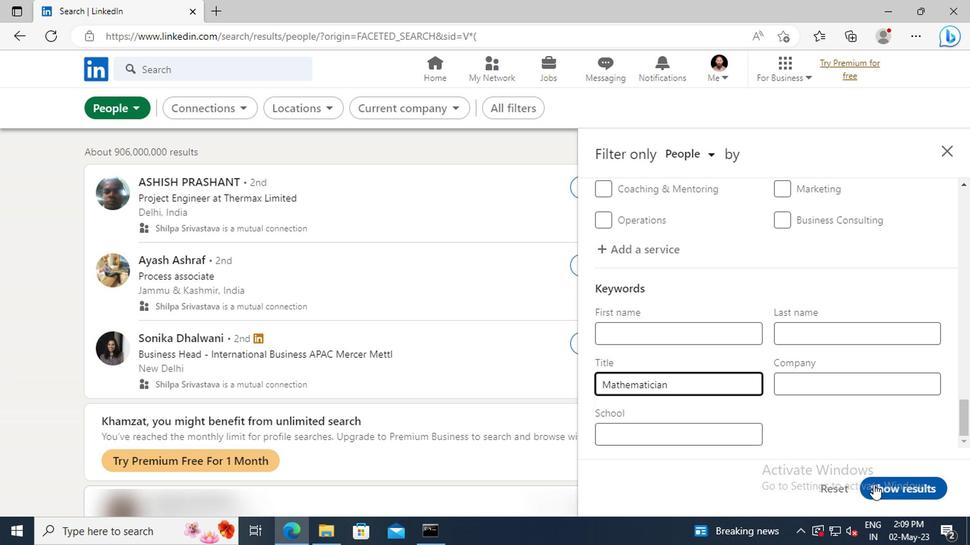 
